 Task: Check the sale-to-list ratio of breakfast area in the last 5 years.
Action: Mouse moved to (808, 178)
Screenshot: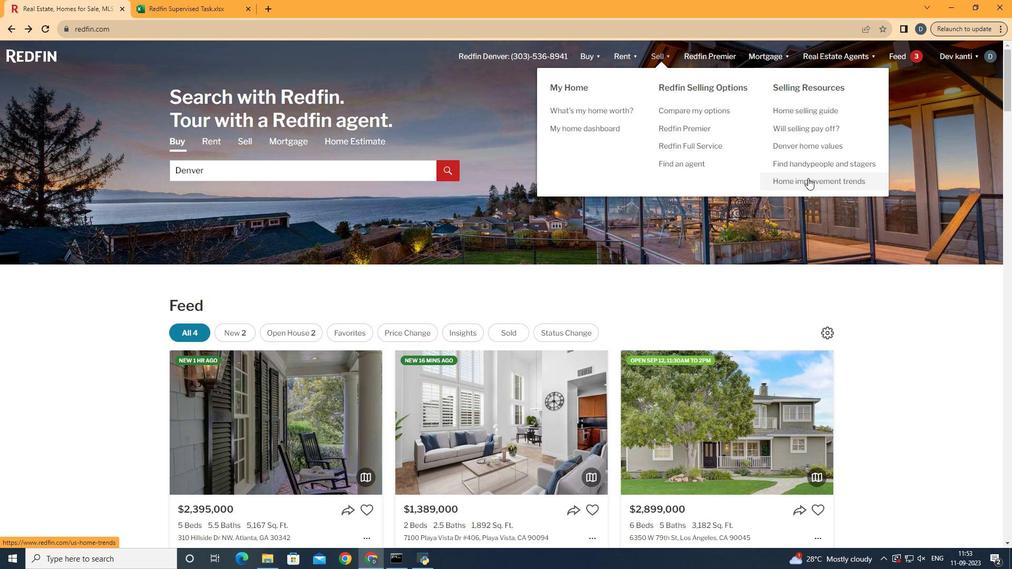 
Action: Mouse pressed left at (808, 178)
Screenshot: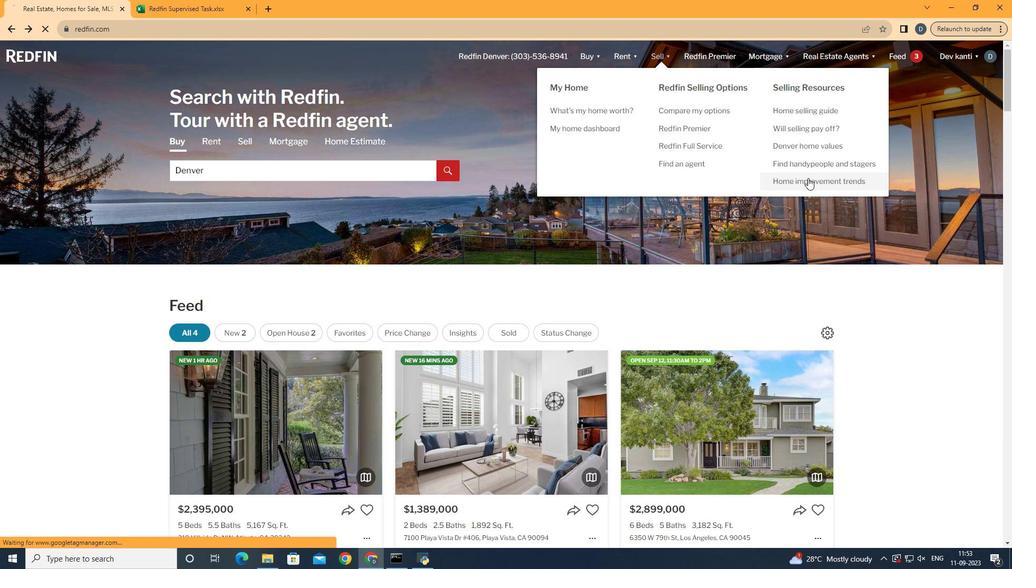 
Action: Mouse moved to (238, 203)
Screenshot: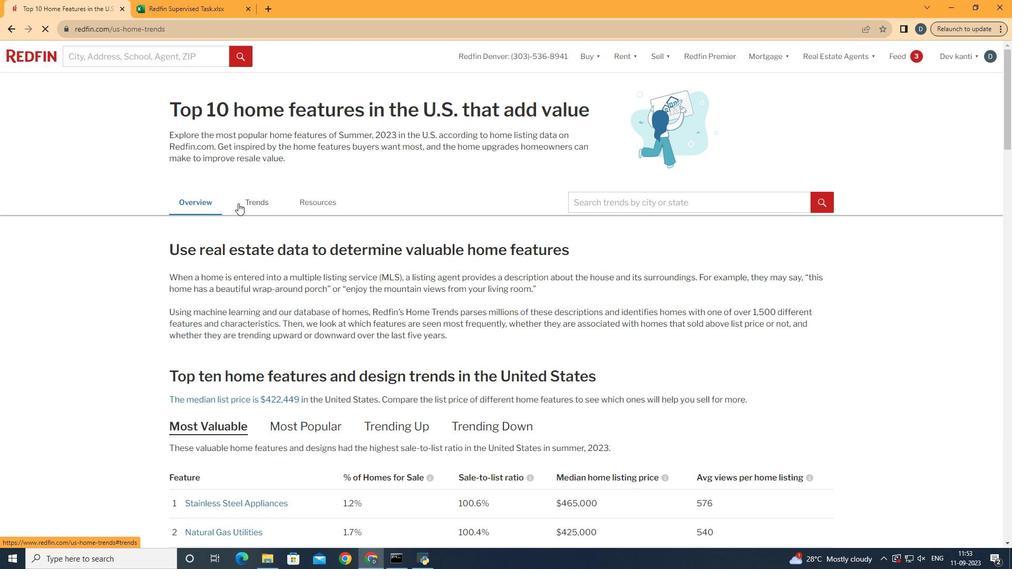 
Action: Mouse pressed left at (238, 203)
Screenshot: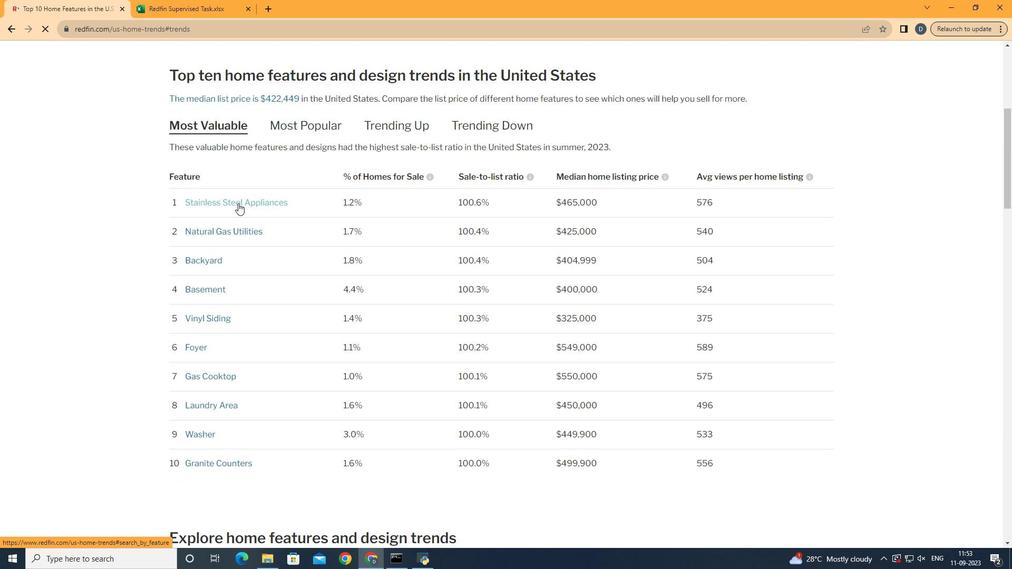 
Action: Mouse moved to (238, 203)
Screenshot: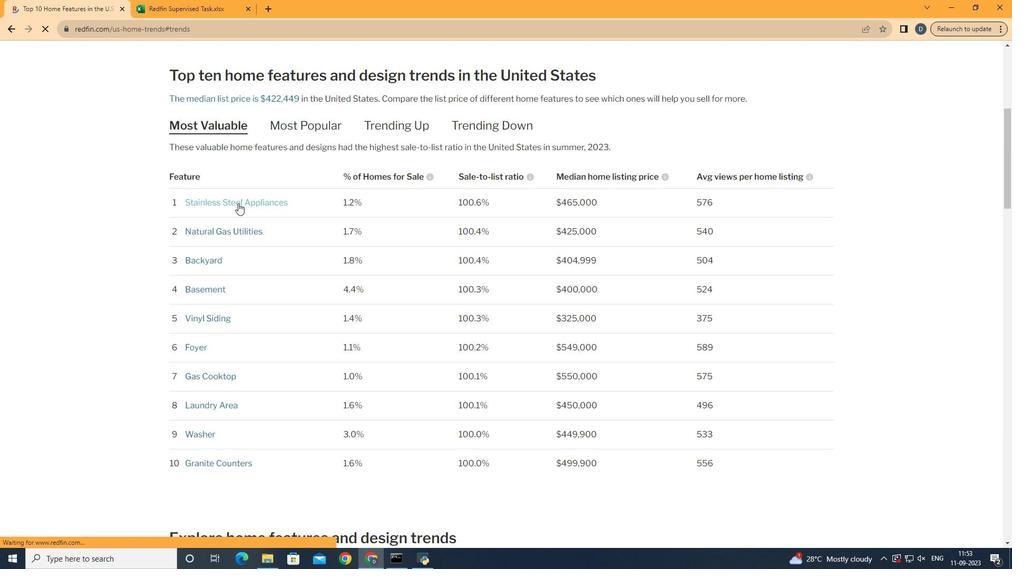 
Action: Mouse scrolled (238, 202) with delta (0, 0)
Screenshot: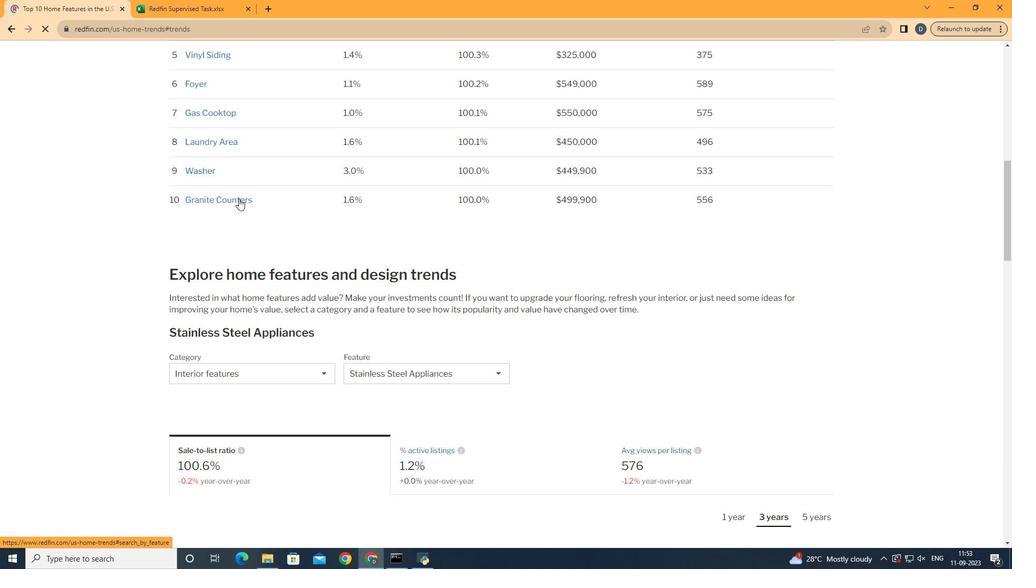 
Action: Mouse scrolled (238, 202) with delta (0, 0)
Screenshot: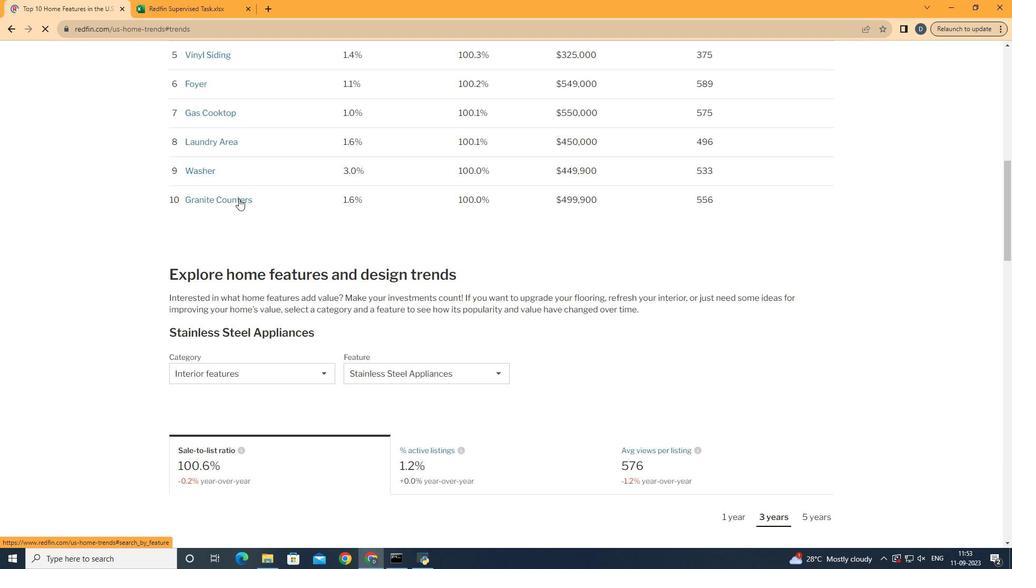 
Action: Mouse scrolled (238, 202) with delta (0, 0)
Screenshot: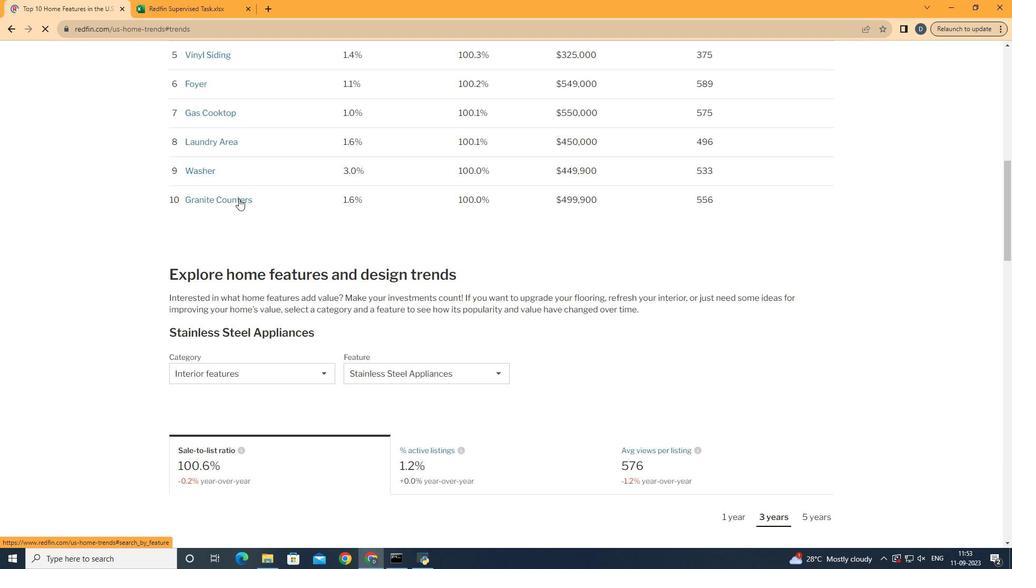 
Action: Mouse scrolled (238, 202) with delta (0, 0)
Screenshot: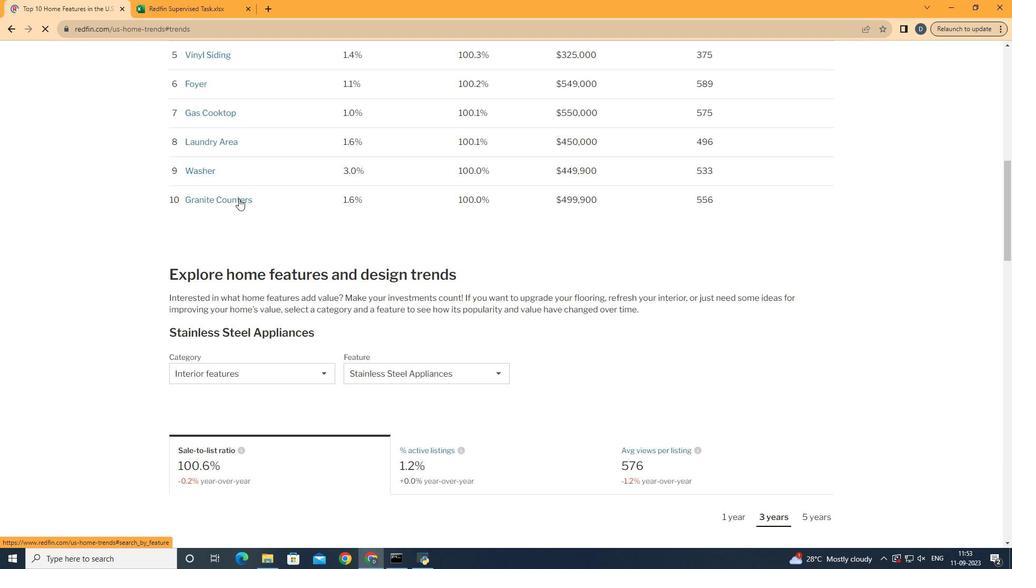 
Action: Mouse scrolled (238, 202) with delta (0, 0)
Screenshot: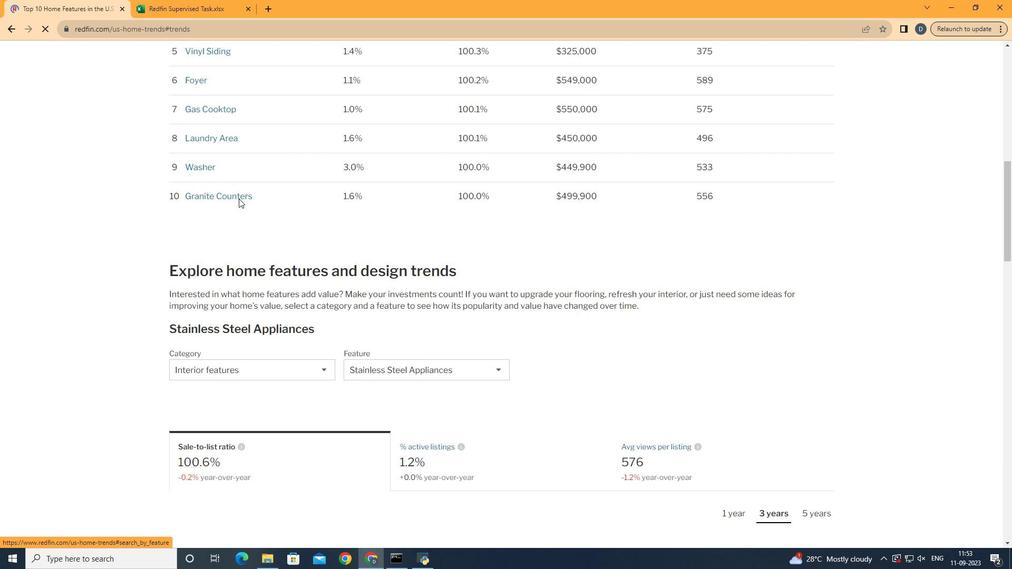 
Action: Mouse moved to (238, 198)
Screenshot: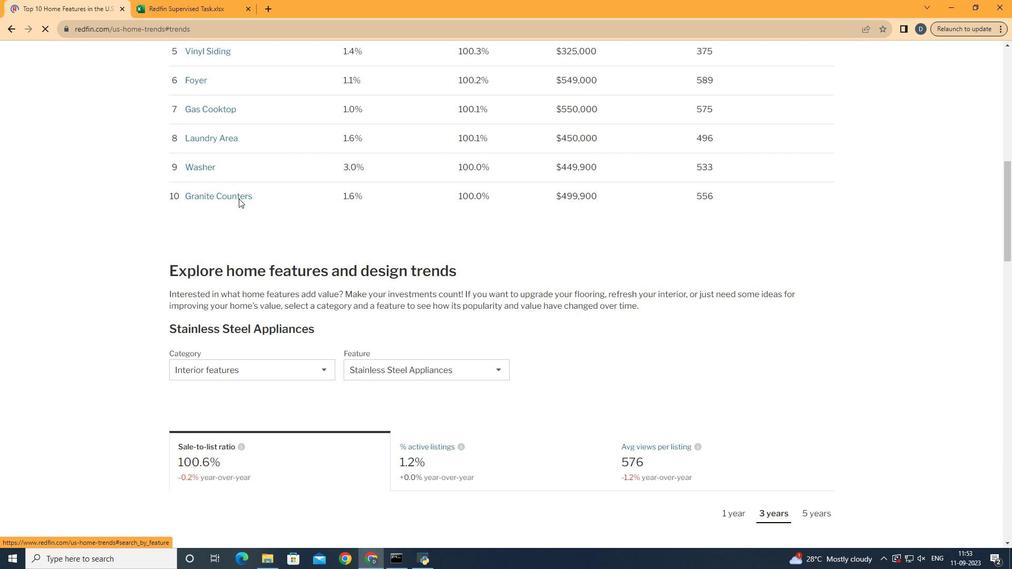
Action: Mouse scrolled (238, 198) with delta (0, 0)
Screenshot: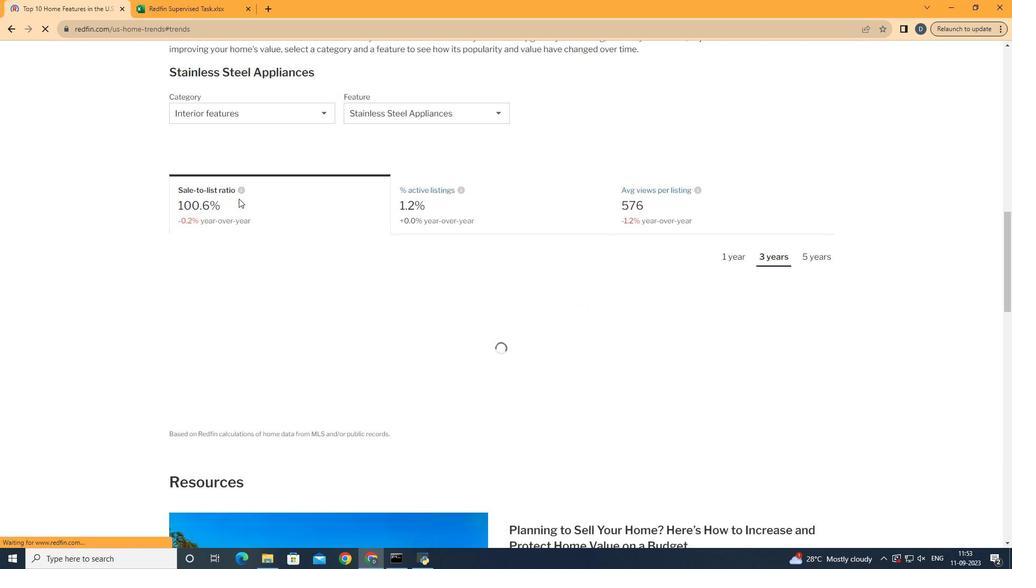 
Action: Mouse scrolled (238, 198) with delta (0, 0)
Screenshot: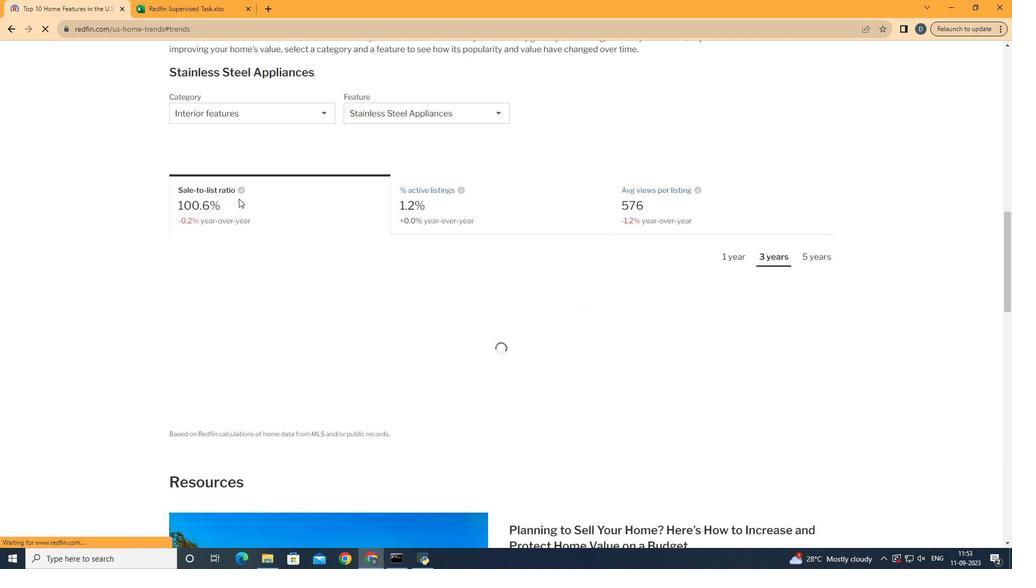 
Action: Mouse scrolled (238, 198) with delta (0, 0)
Screenshot: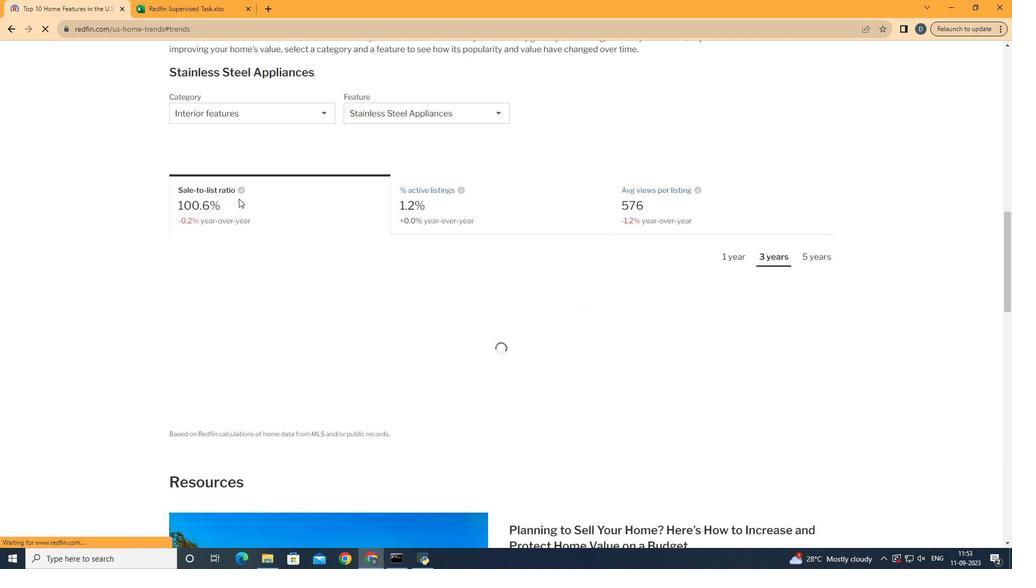 
Action: Mouse scrolled (238, 198) with delta (0, 0)
Screenshot: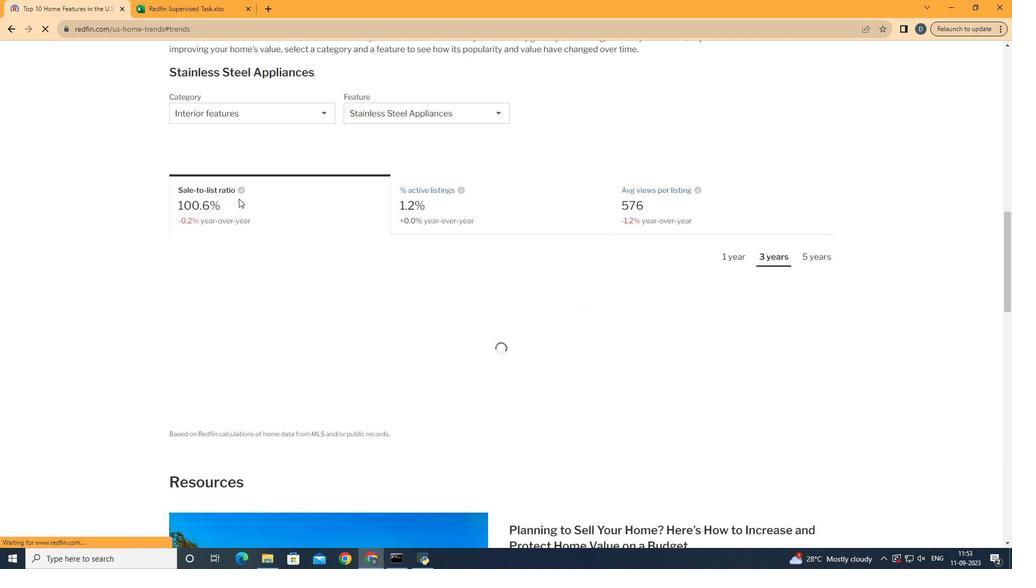 
Action: Mouse scrolled (238, 198) with delta (0, 0)
Screenshot: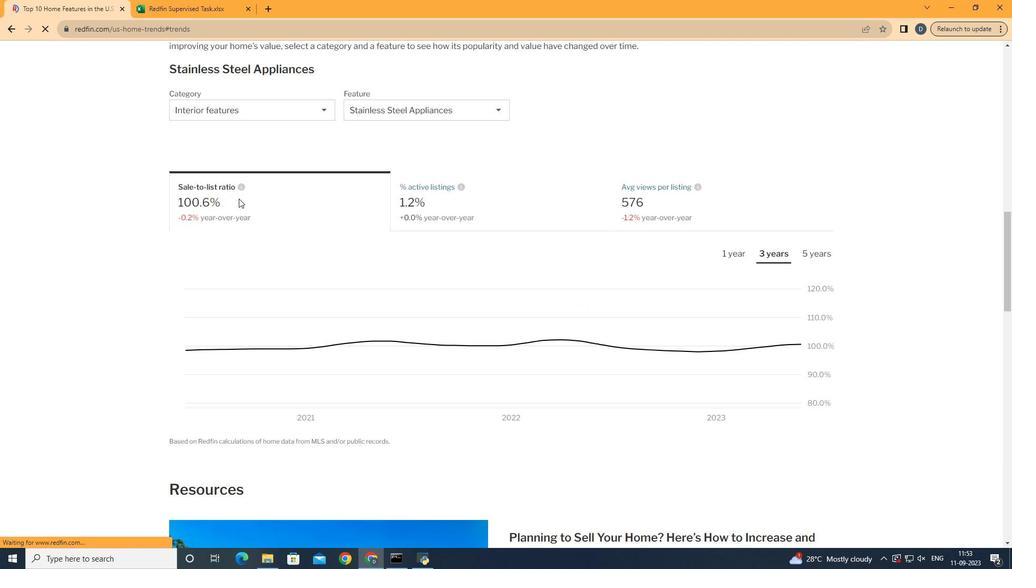 
Action: Mouse moved to (313, 114)
Screenshot: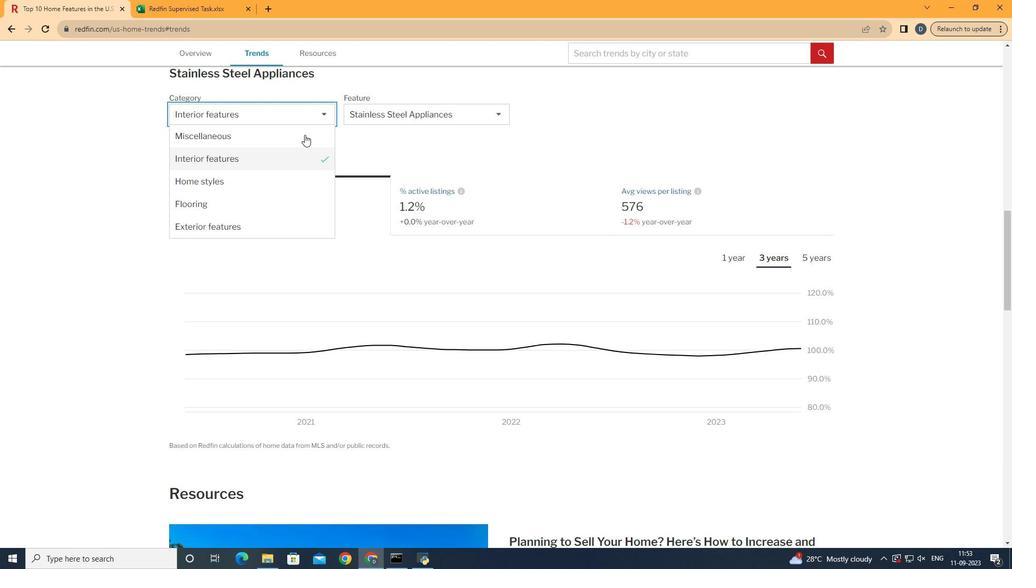 
Action: Mouse pressed left at (313, 114)
Screenshot: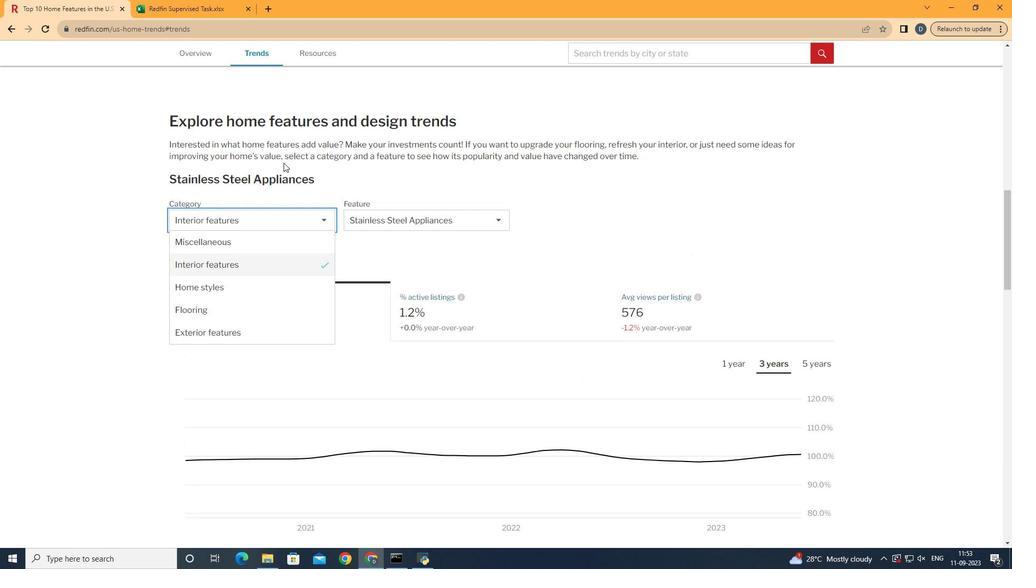 
Action: Mouse moved to (294, 210)
Screenshot: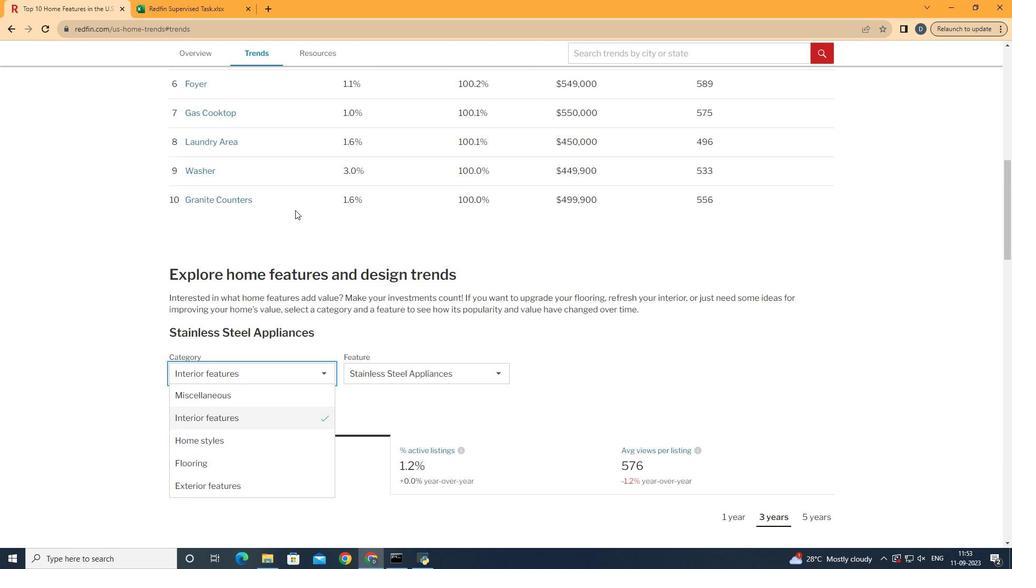 
Action: Mouse scrolled (294, 209) with delta (0, 0)
Screenshot: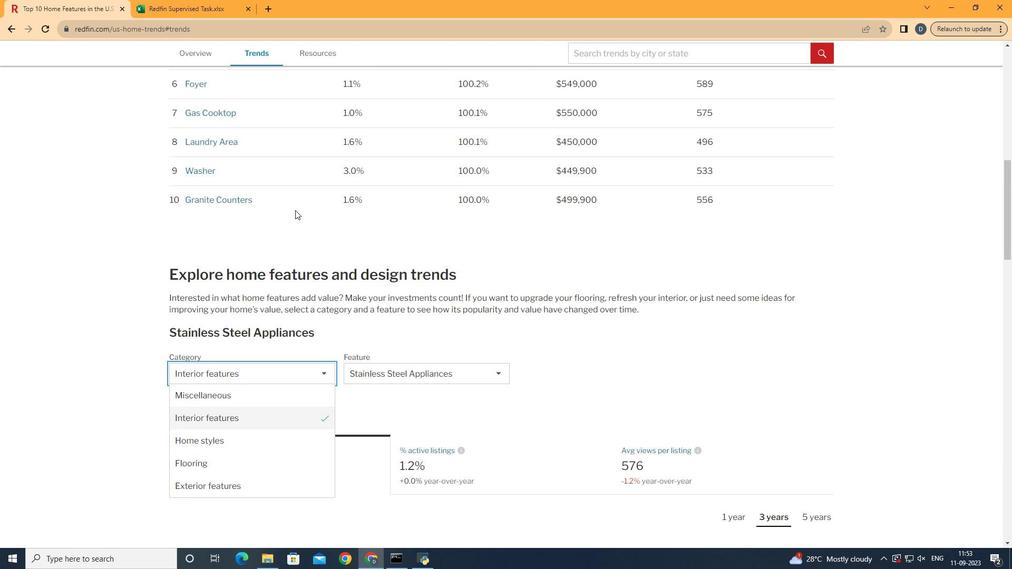 
Action: Mouse scrolled (294, 209) with delta (0, 0)
Screenshot: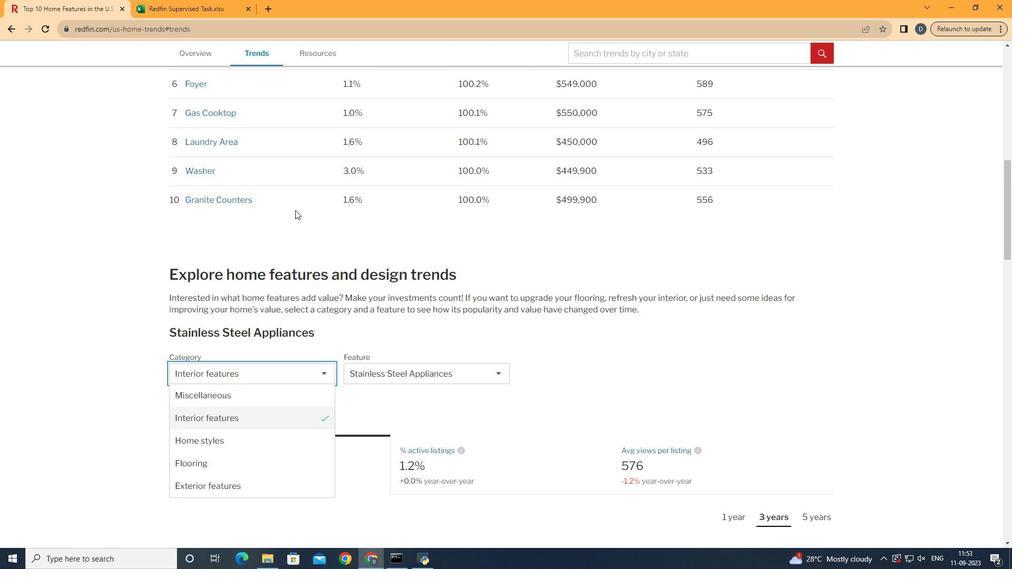 
Action: Mouse scrolled (294, 209) with delta (0, 0)
Screenshot: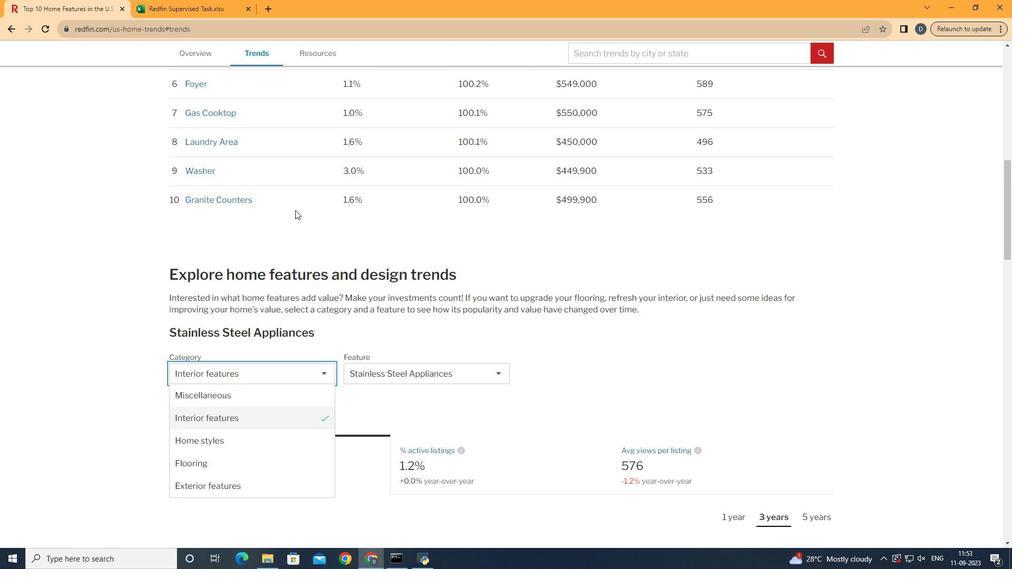 
Action: Mouse scrolled (294, 209) with delta (0, 0)
Screenshot: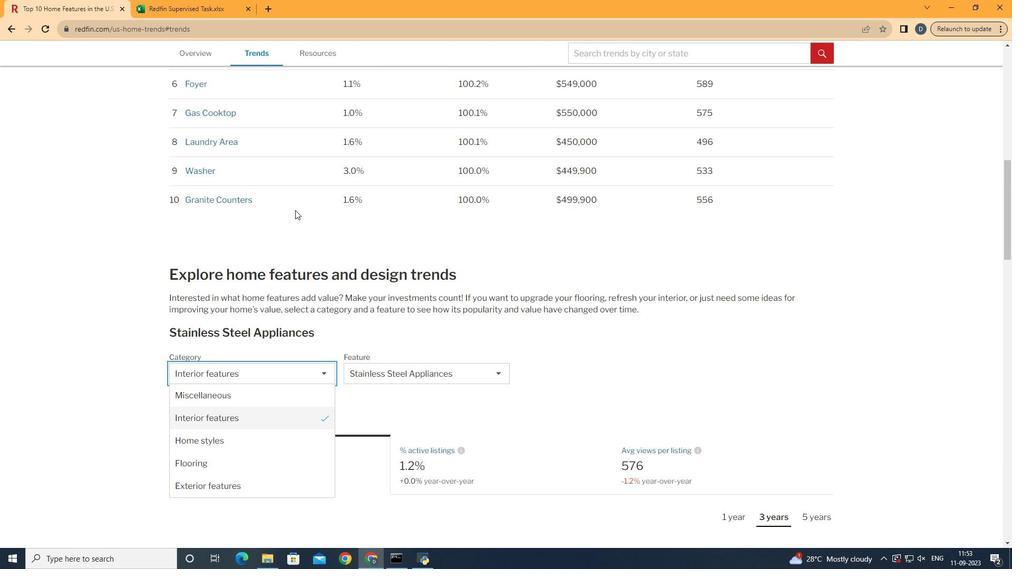 
Action: Mouse moved to (295, 210)
Screenshot: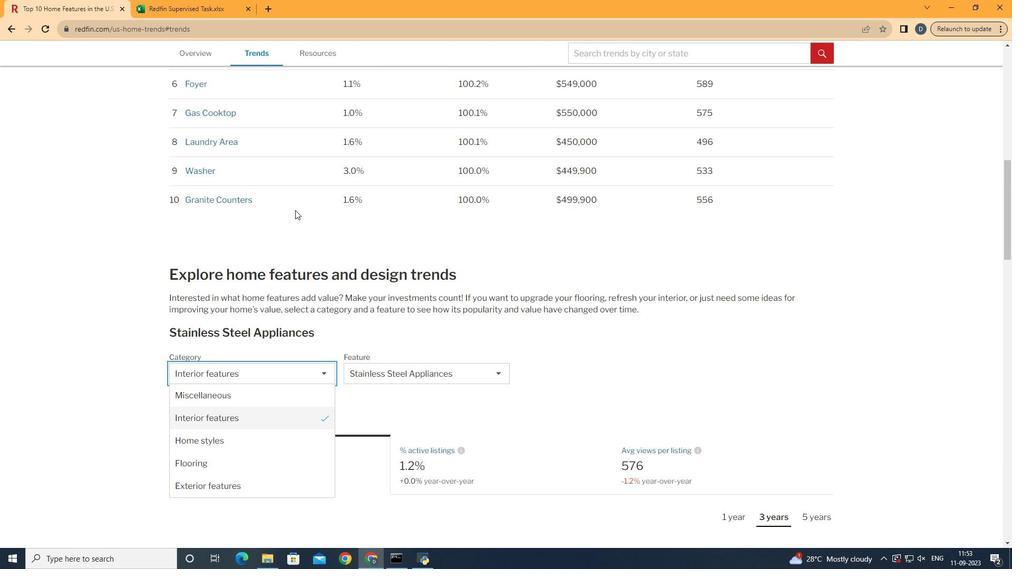 
Action: Mouse scrolled (295, 209) with delta (0, 0)
Screenshot: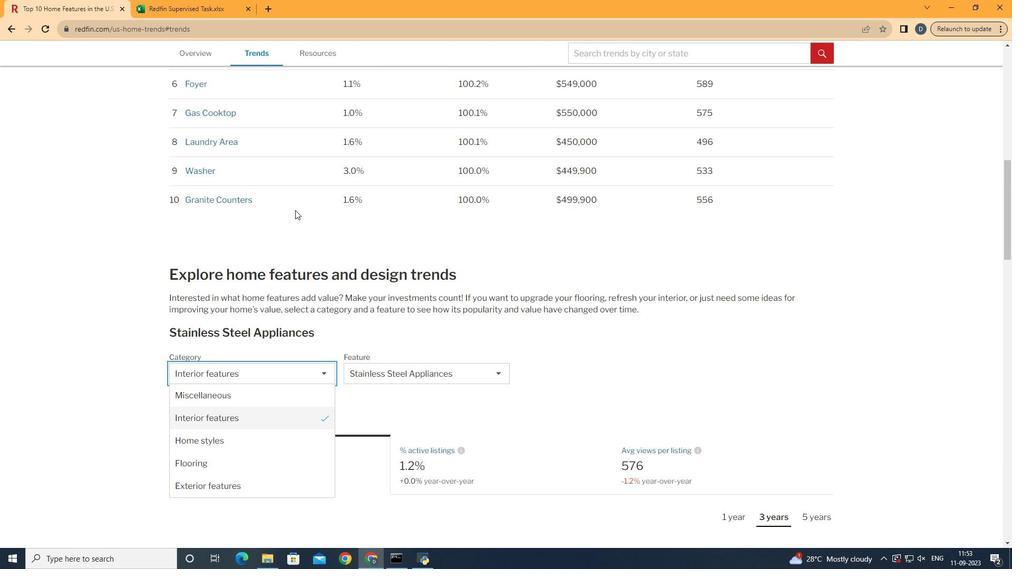 
Action: Mouse moved to (305, 416)
Screenshot: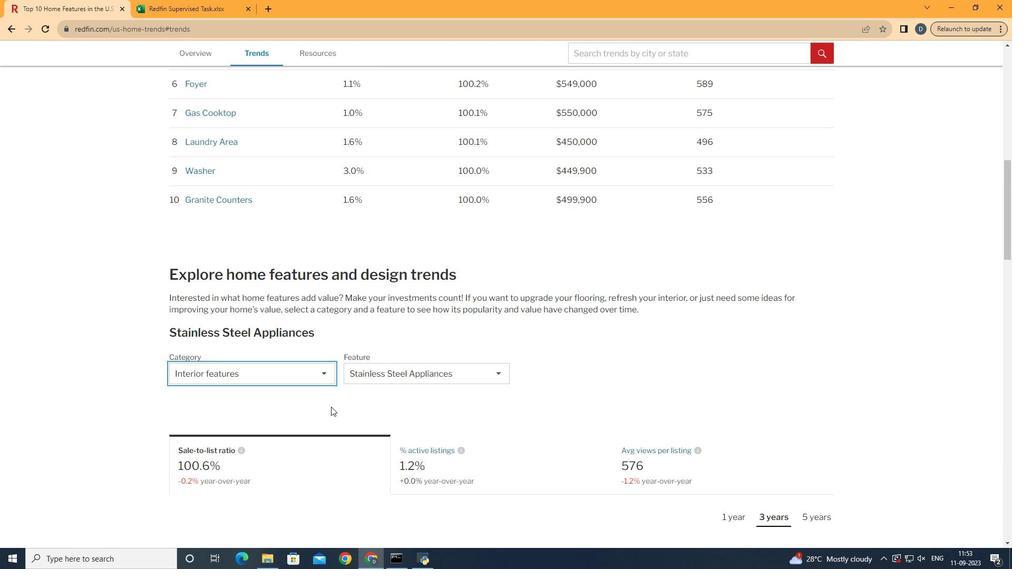 
Action: Mouse pressed left at (305, 416)
Screenshot: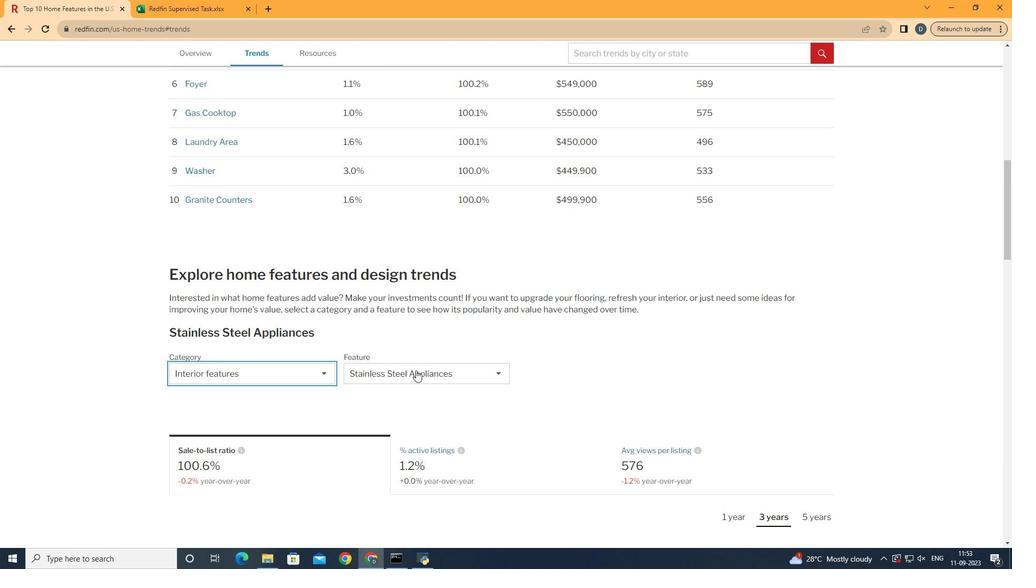 
Action: Mouse moved to (416, 370)
Screenshot: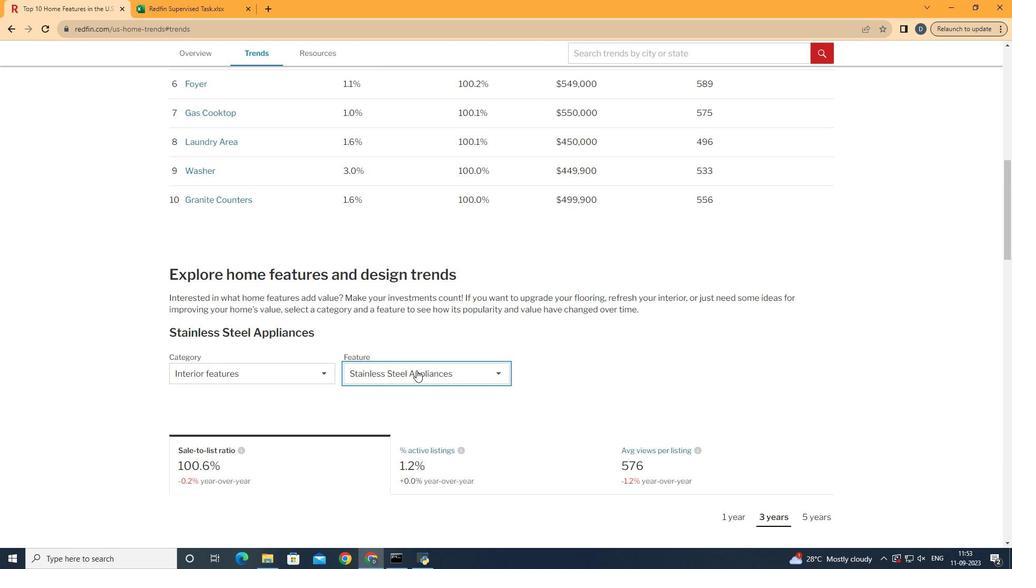 
Action: Mouse pressed left at (416, 370)
Screenshot: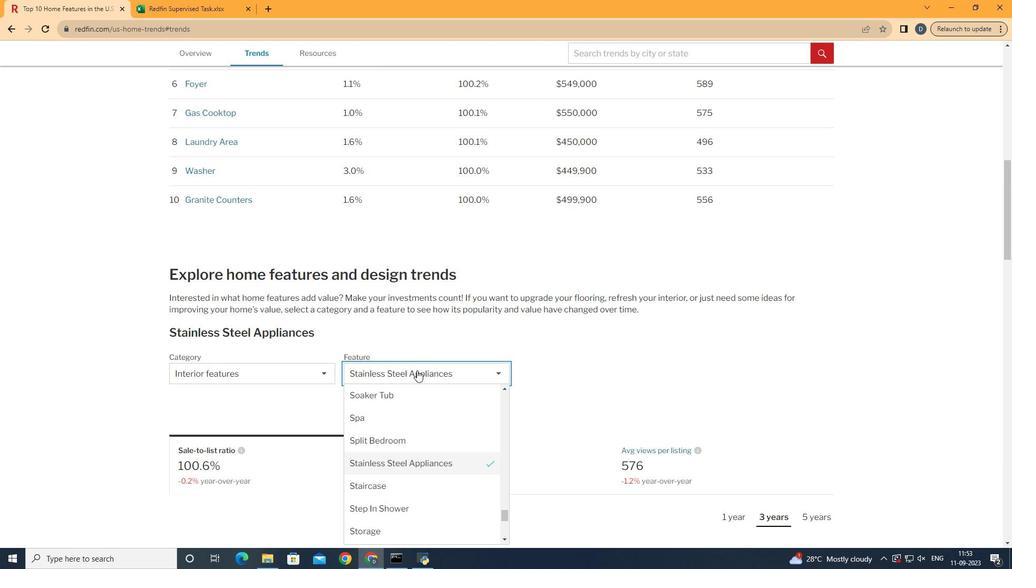 
Action: Mouse moved to (522, 326)
Screenshot: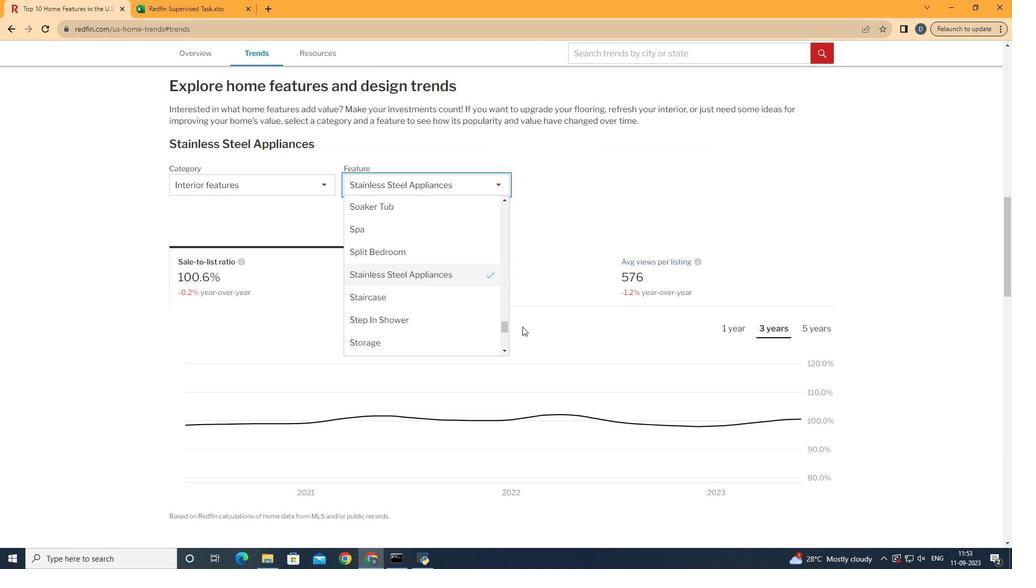 
Action: Mouse scrolled (522, 326) with delta (0, 0)
Screenshot: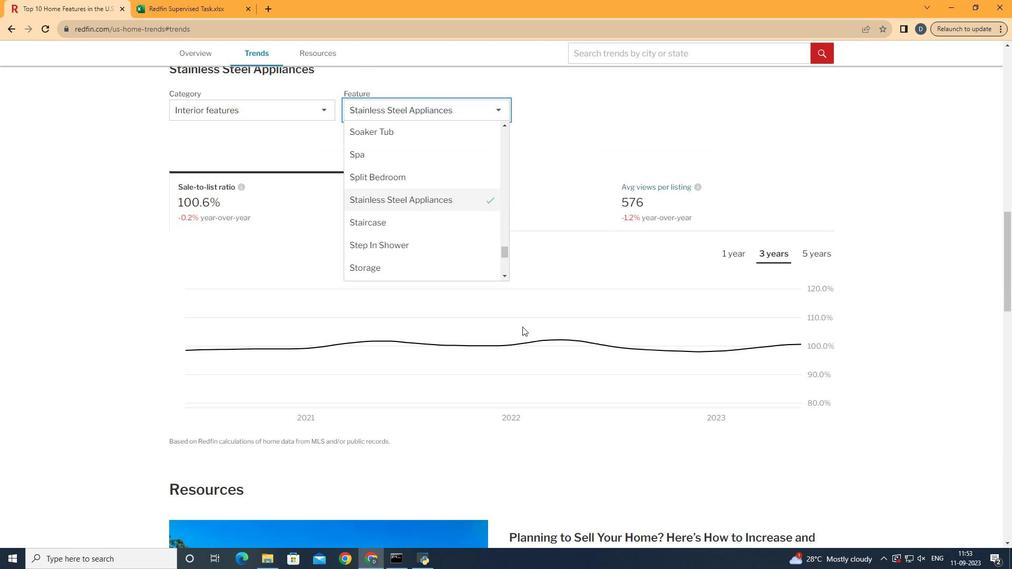 
Action: Mouse scrolled (522, 326) with delta (0, 0)
Screenshot: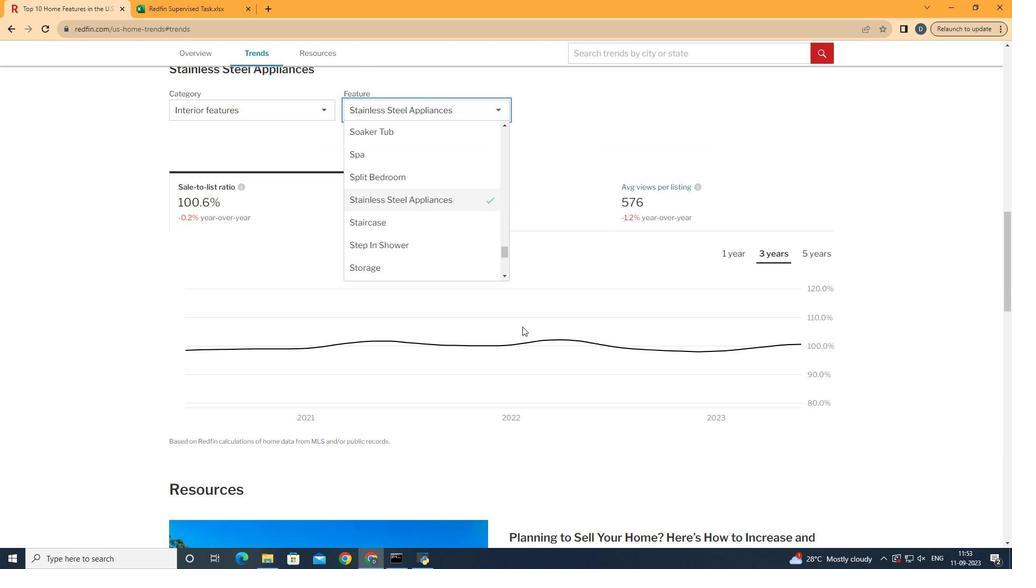 
Action: Mouse scrolled (522, 326) with delta (0, 0)
Screenshot: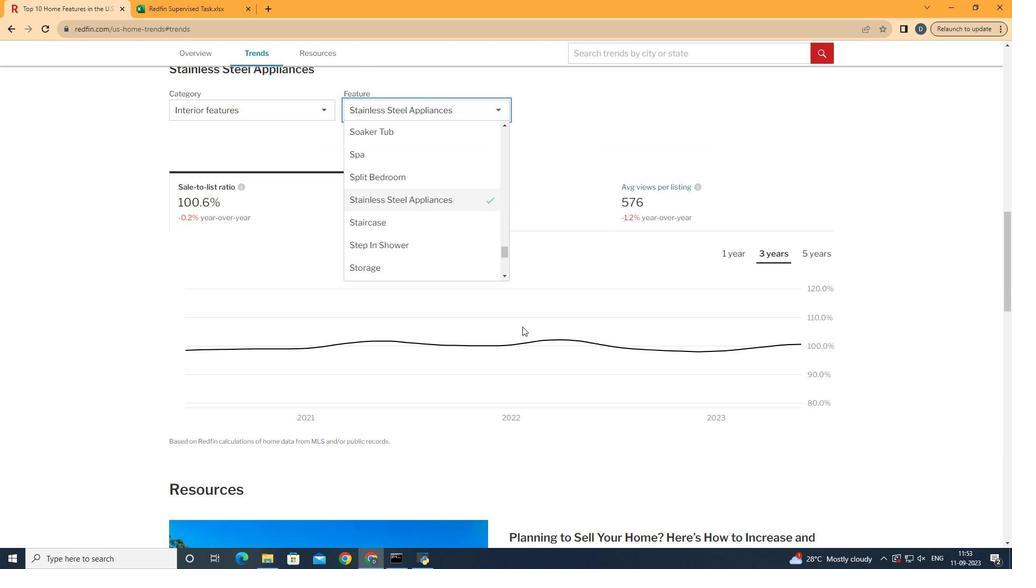 
Action: Mouse scrolled (522, 326) with delta (0, 0)
Screenshot: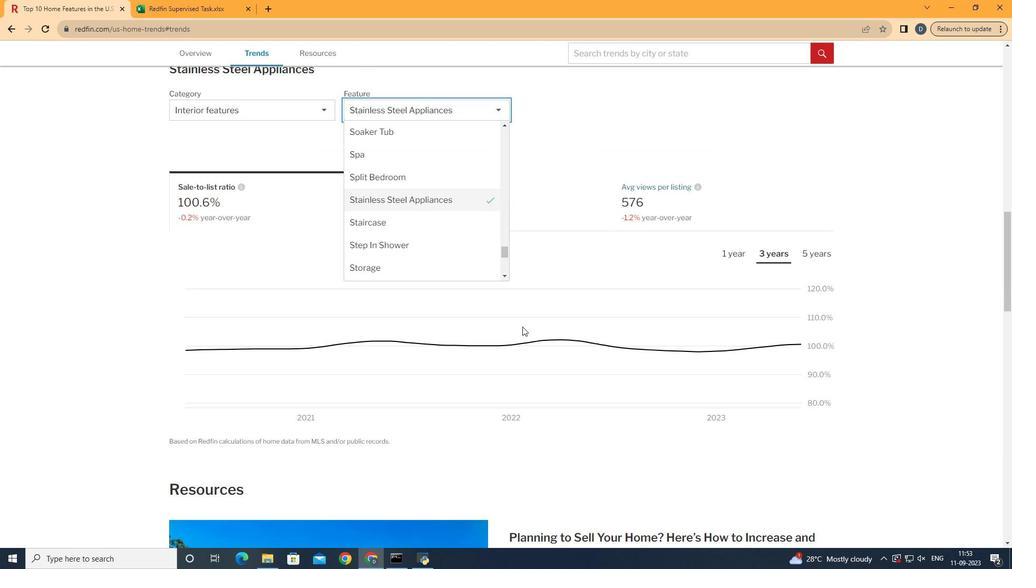 
Action: Mouse scrolled (522, 326) with delta (0, 0)
Screenshot: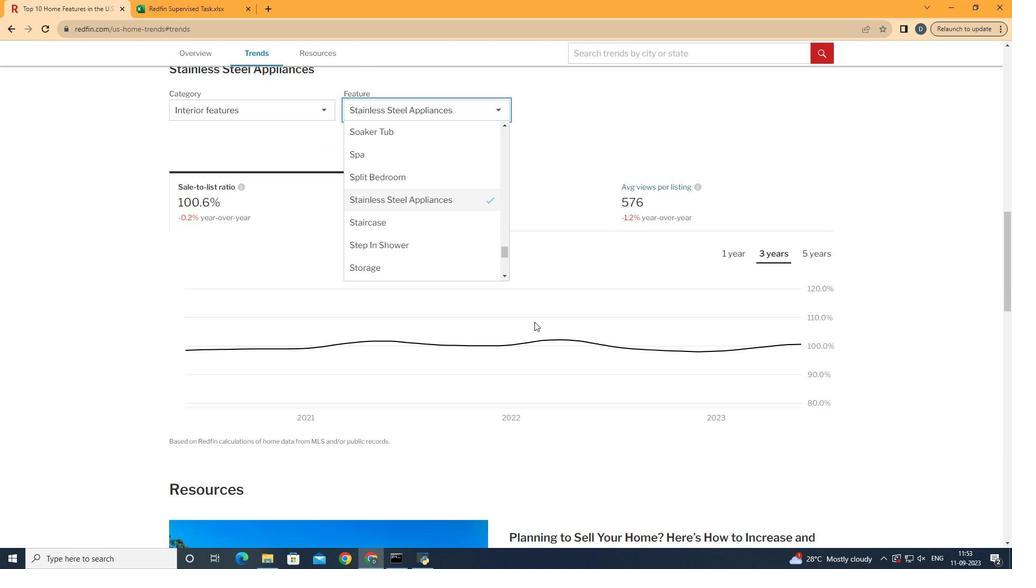 
Action: Mouse moved to (497, 204)
Screenshot: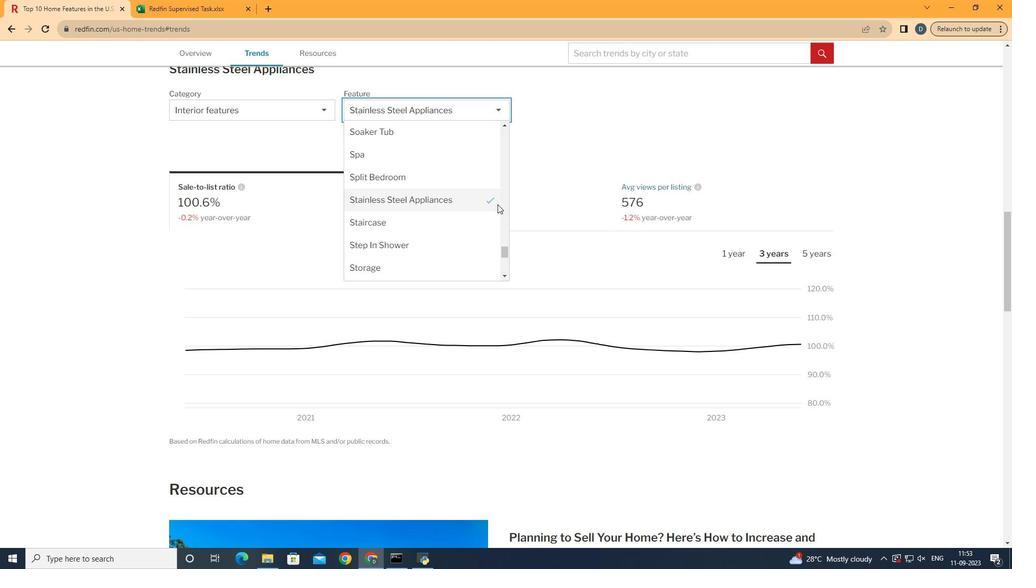 
Action: Mouse scrolled (497, 205) with delta (0, 0)
Screenshot: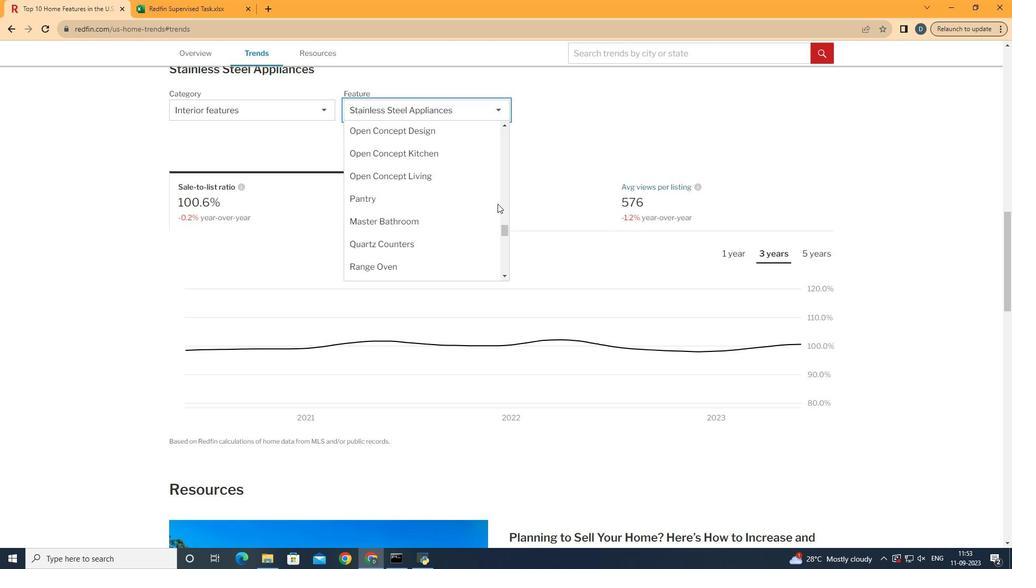 
Action: Mouse scrolled (497, 205) with delta (0, 0)
Screenshot: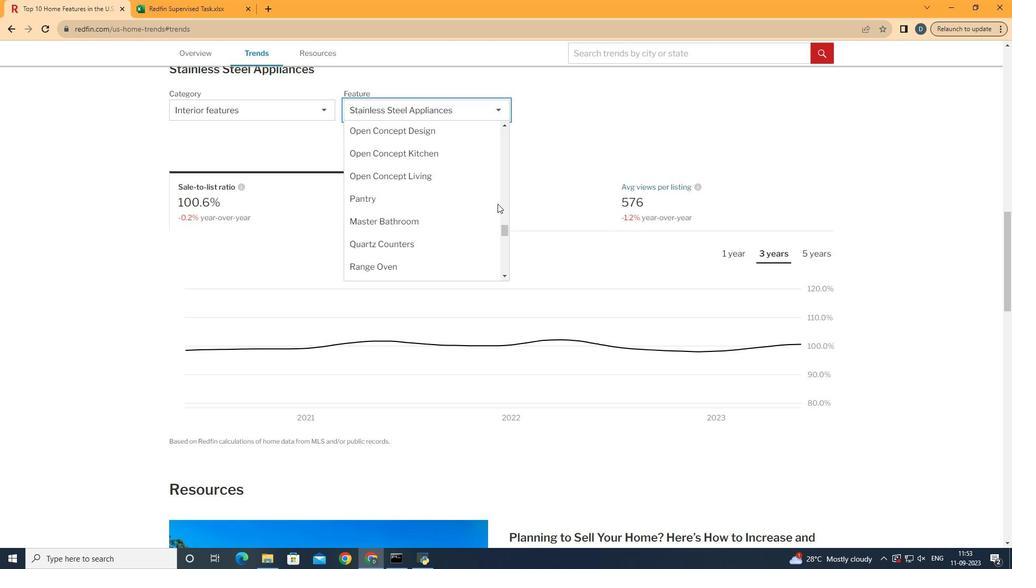 
Action: Mouse moved to (497, 204)
Screenshot: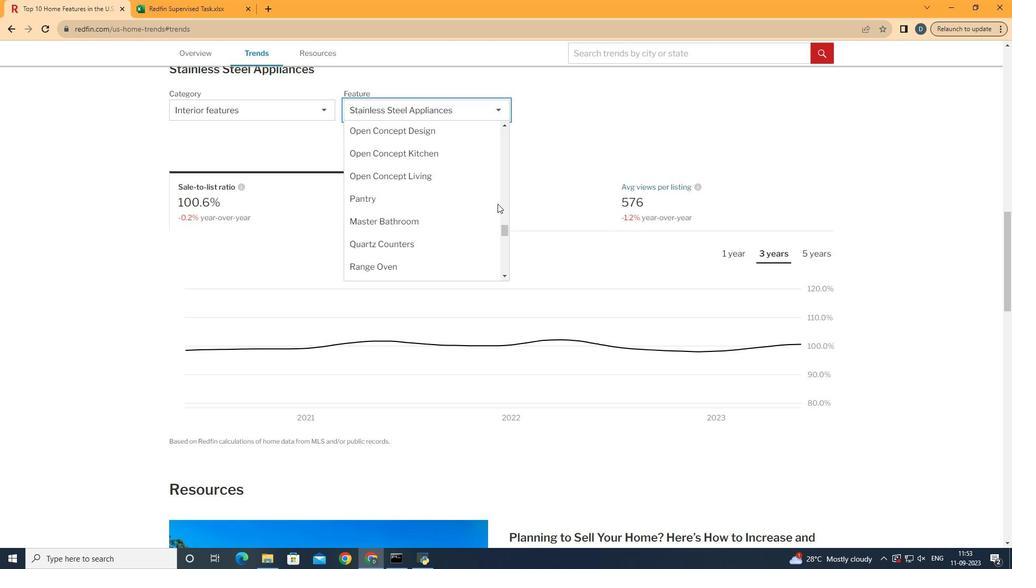 
Action: Mouse scrolled (497, 204) with delta (0, 0)
Screenshot: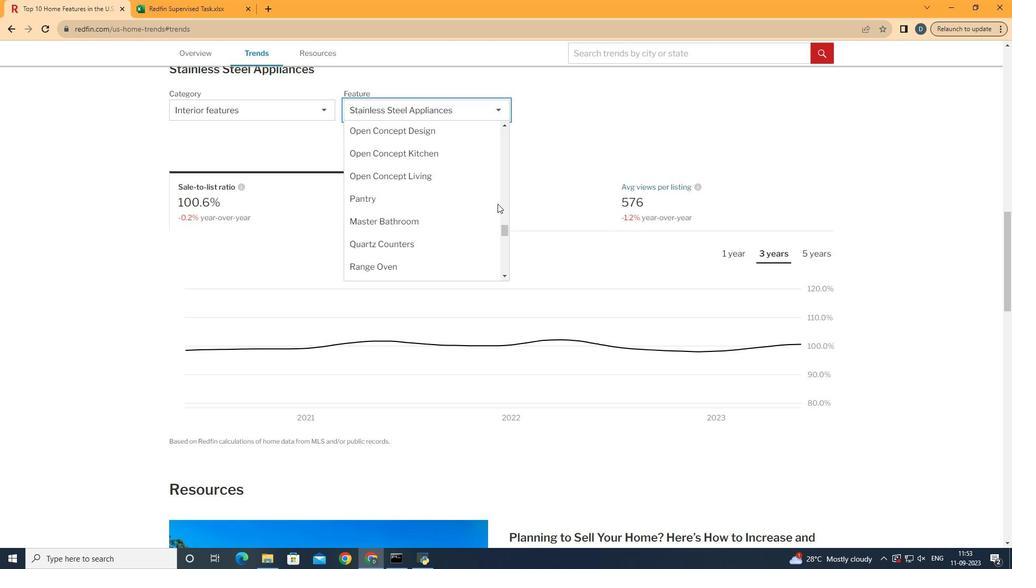 
Action: Mouse scrolled (497, 204) with delta (0, 0)
Screenshot: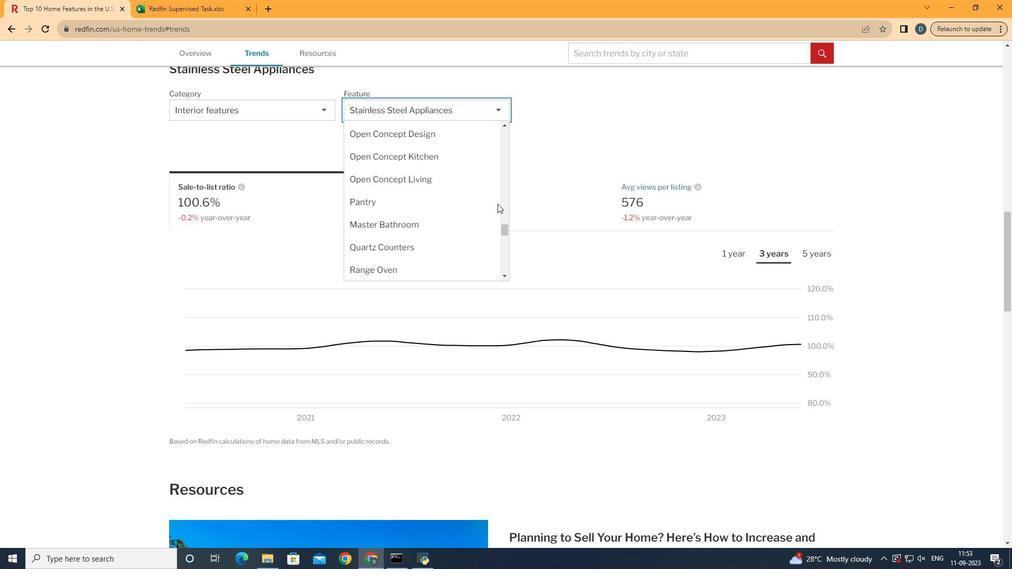 
Action: Mouse scrolled (497, 204) with delta (0, 0)
Screenshot: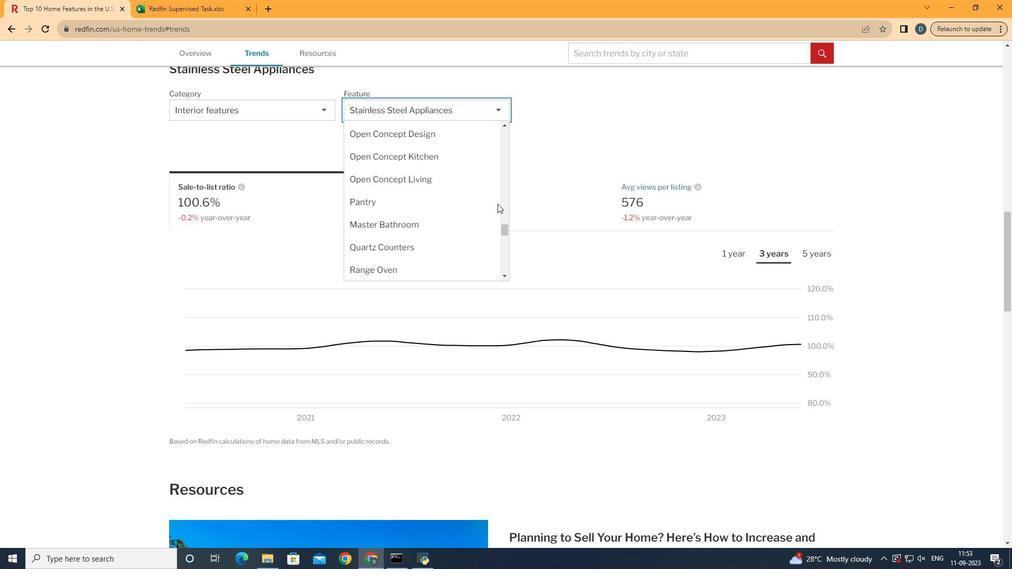 
Action: Mouse scrolled (497, 204) with delta (0, 0)
Screenshot: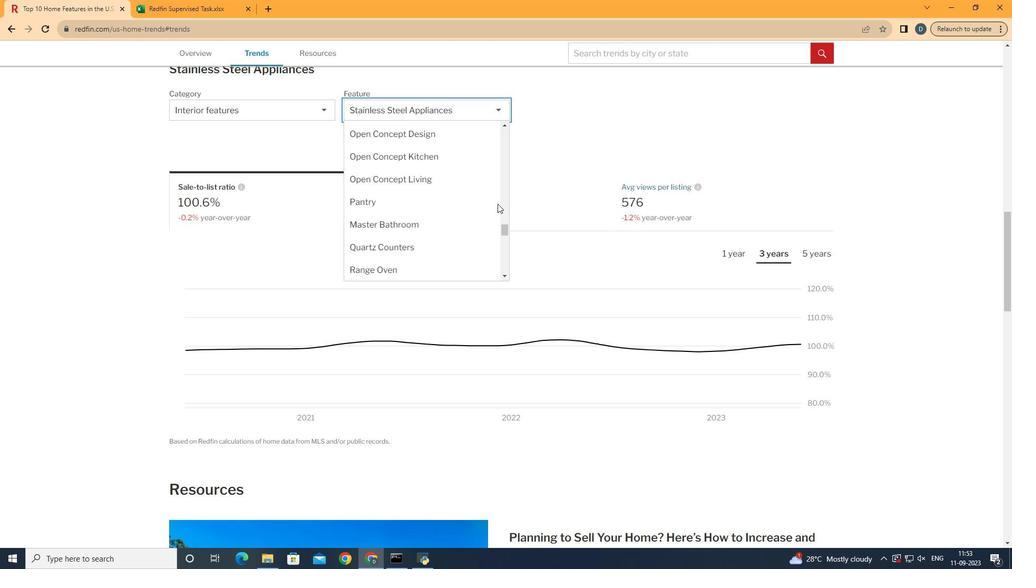 
Action: Mouse scrolled (497, 204) with delta (0, 0)
Screenshot: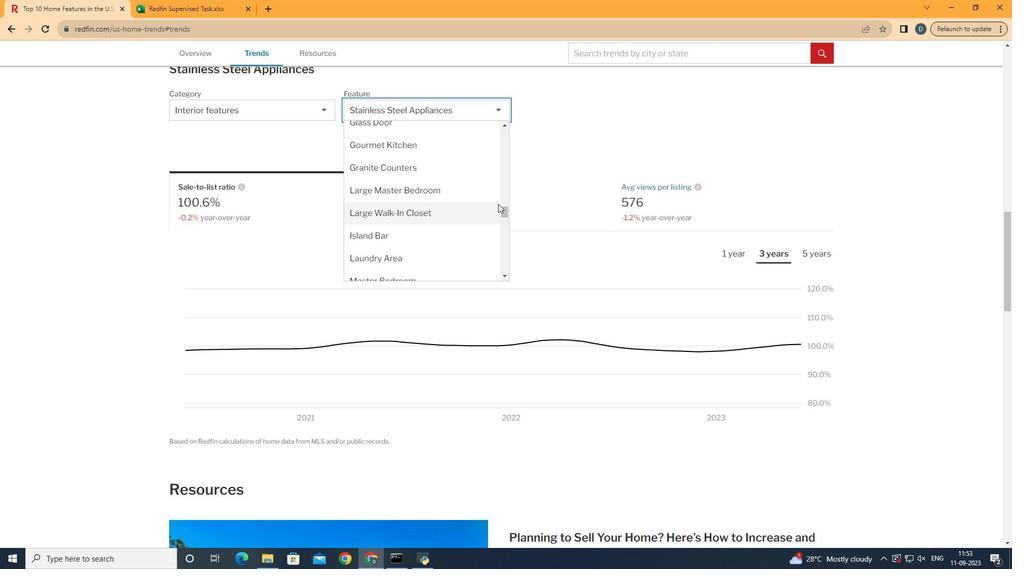 
Action: Mouse scrolled (497, 204) with delta (0, 0)
Screenshot: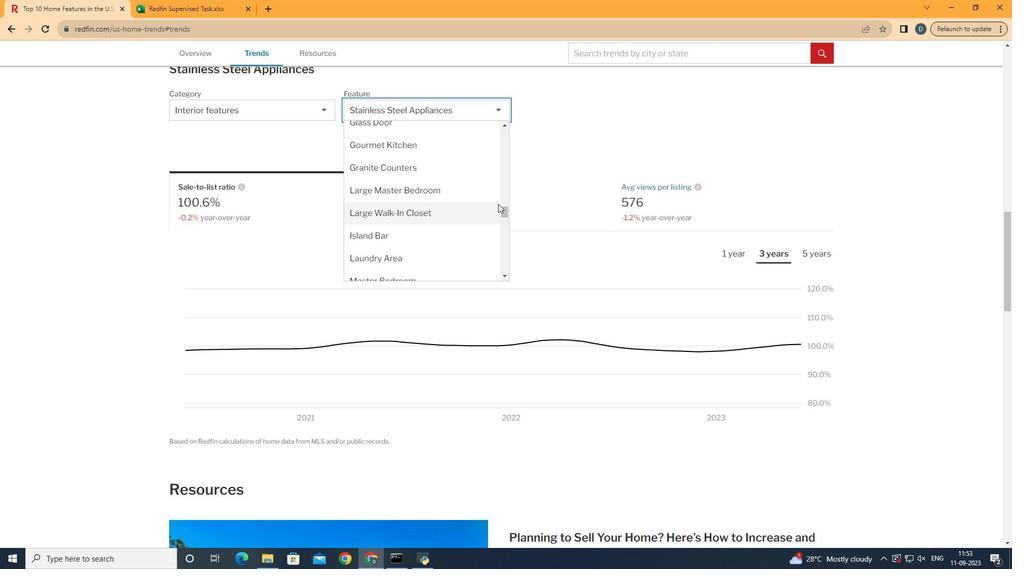 
Action: Mouse scrolled (497, 204) with delta (0, 0)
Screenshot: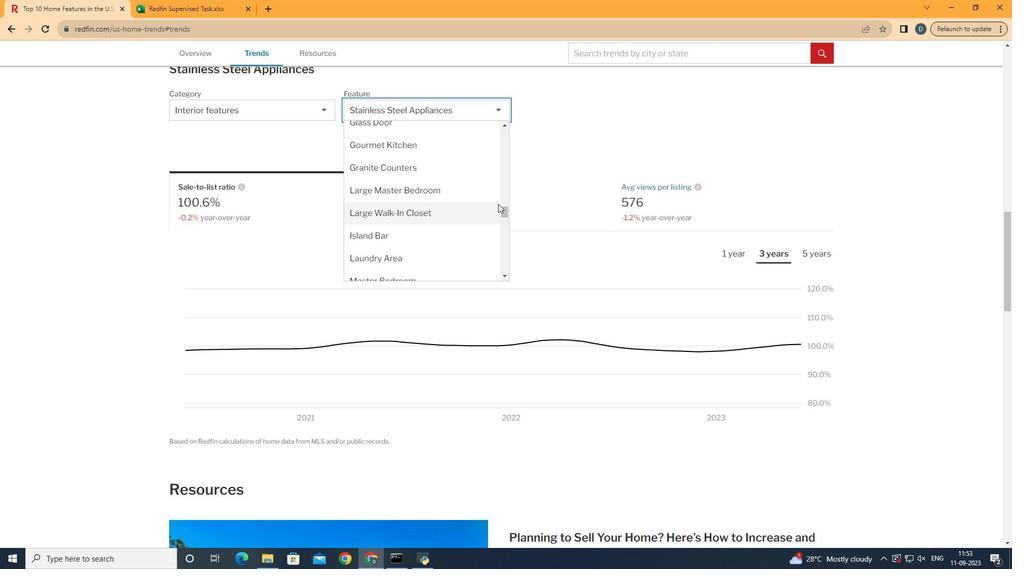 
Action: Mouse scrolled (497, 204) with delta (0, 0)
Screenshot: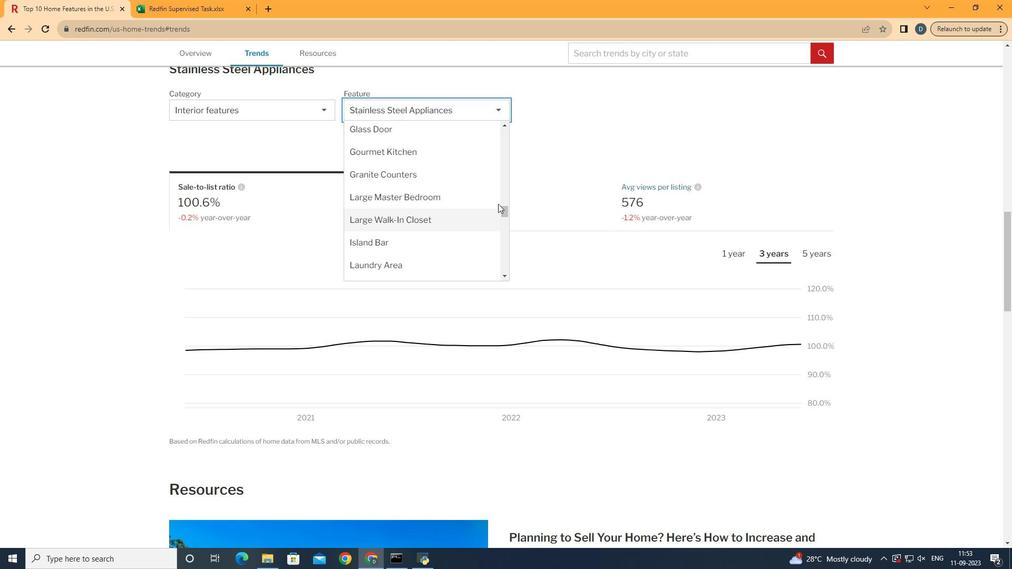 
Action: Mouse scrolled (497, 204) with delta (0, 0)
Screenshot: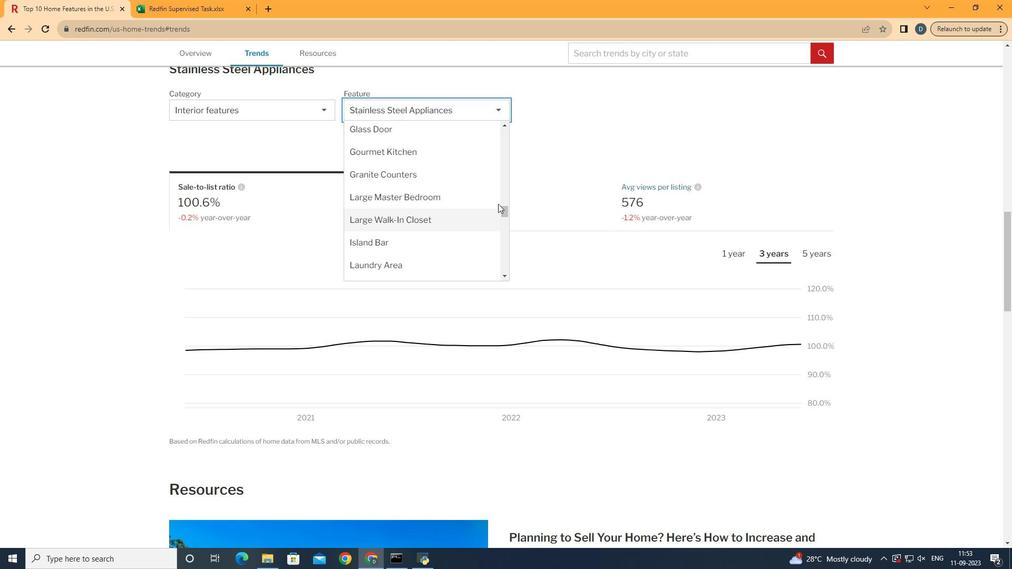 
Action: Mouse moved to (498, 204)
Screenshot: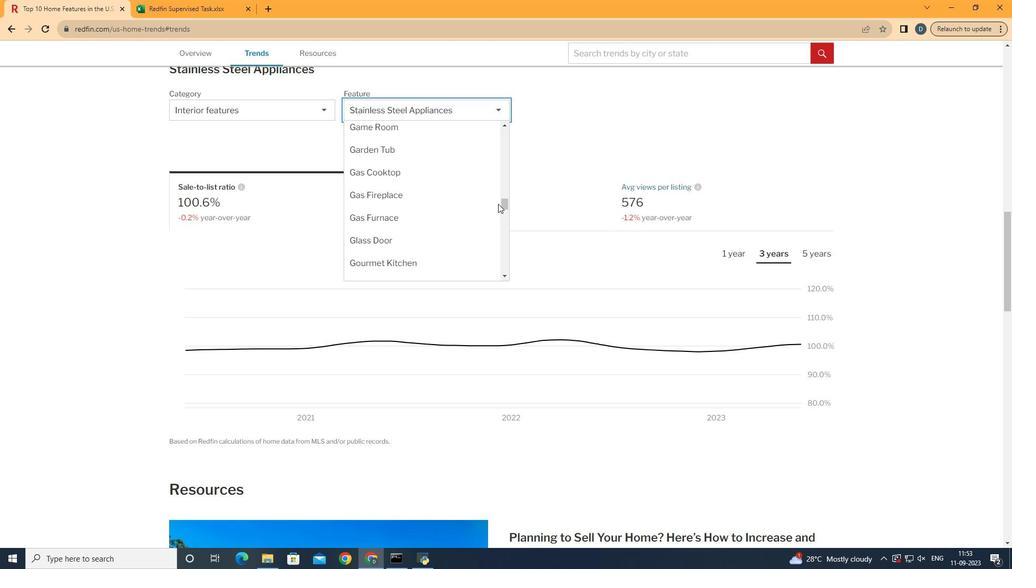 
Action: Mouse scrolled (498, 204) with delta (0, 0)
Screenshot: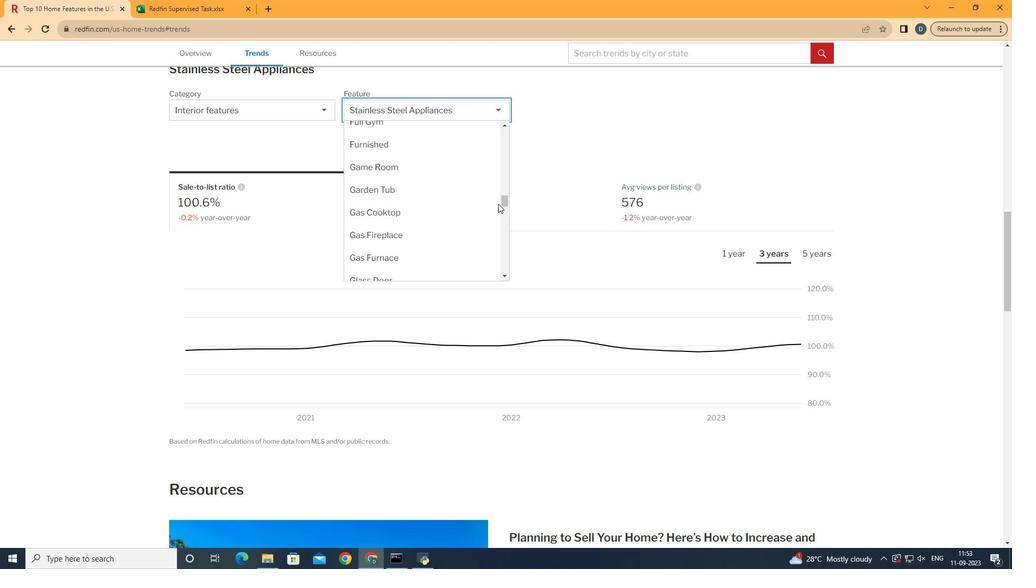 
Action: Mouse scrolled (498, 204) with delta (0, 0)
Screenshot: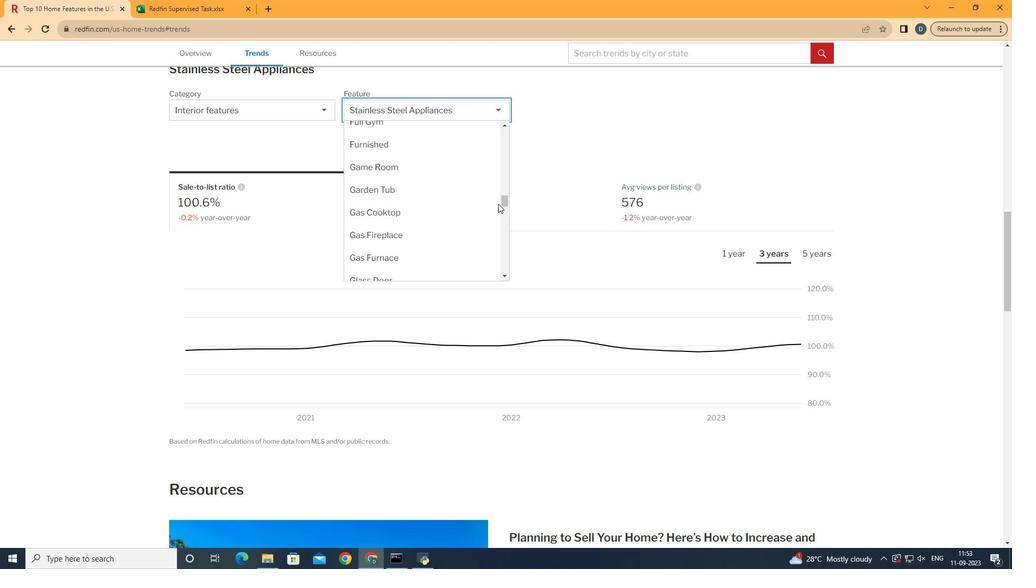 
Action: Mouse scrolled (498, 204) with delta (0, 0)
Screenshot: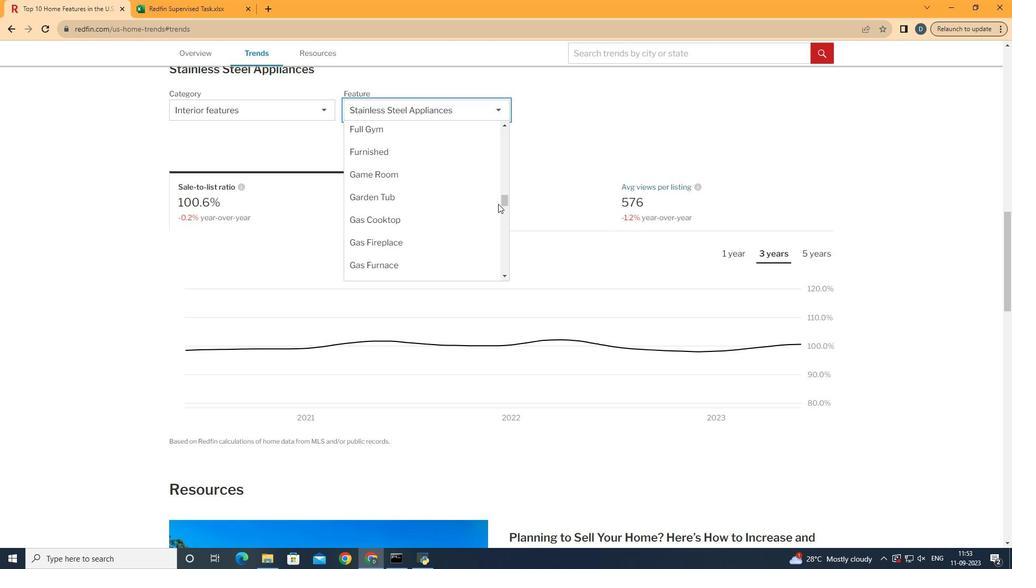 
Action: Mouse scrolled (498, 204) with delta (0, 0)
Screenshot: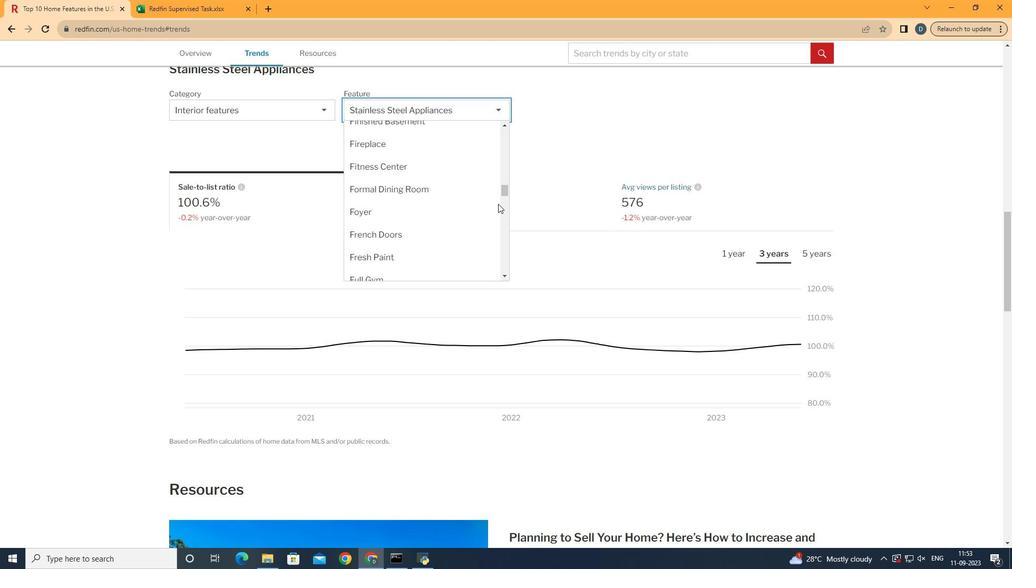 
Action: Mouse scrolled (498, 204) with delta (0, 0)
Screenshot: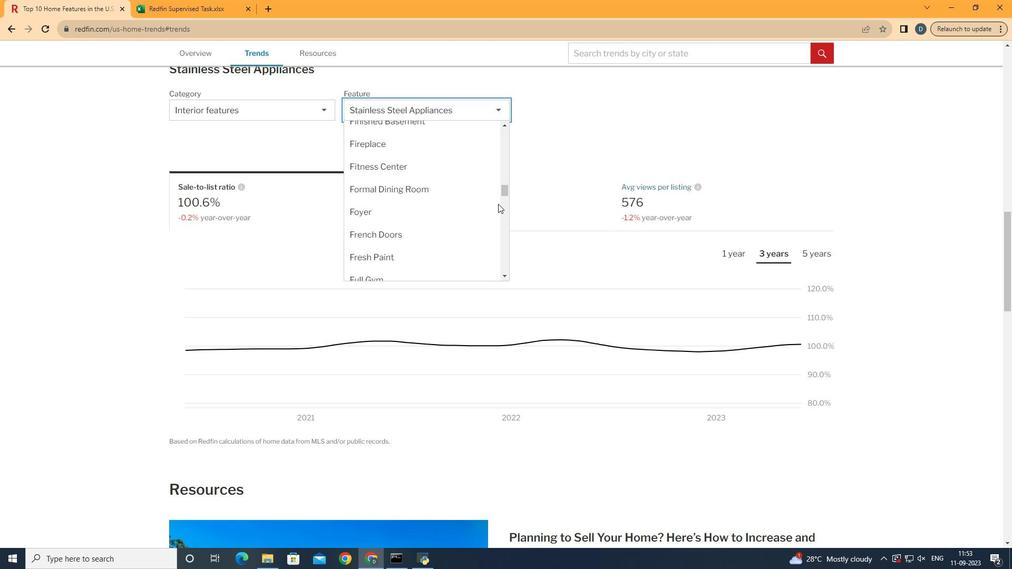 
Action: Mouse scrolled (498, 204) with delta (0, 0)
Screenshot: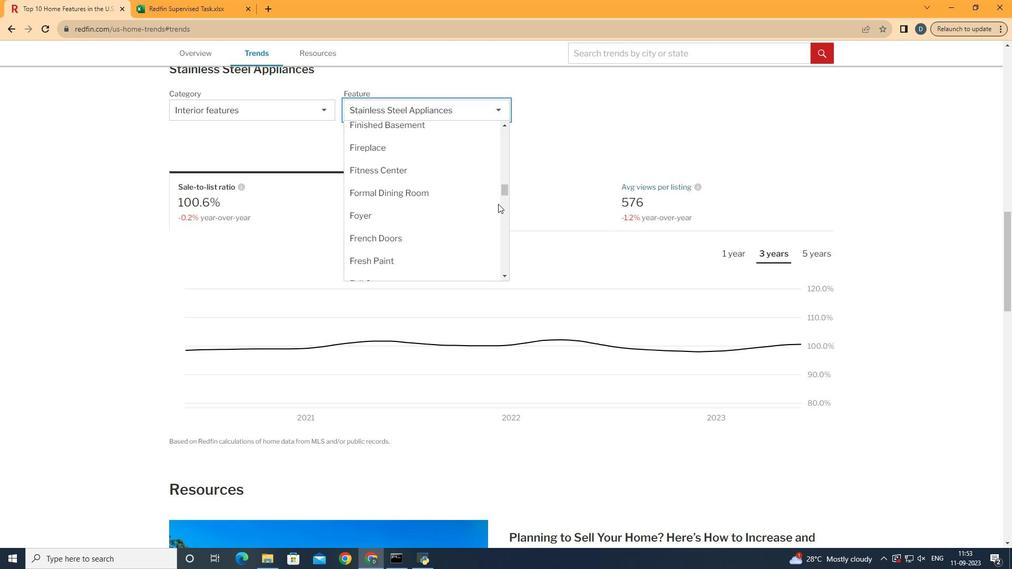
Action: Mouse scrolled (498, 204) with delta (0, 0)
Screenshot: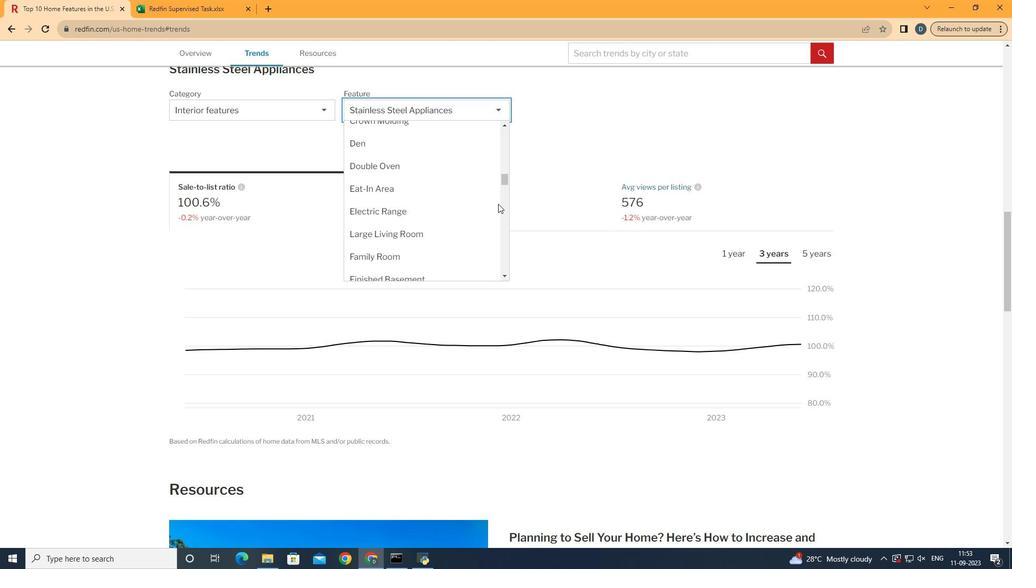 
Action: Mouse scrolled (498, 204) with delta (0, 0)
Screenshot: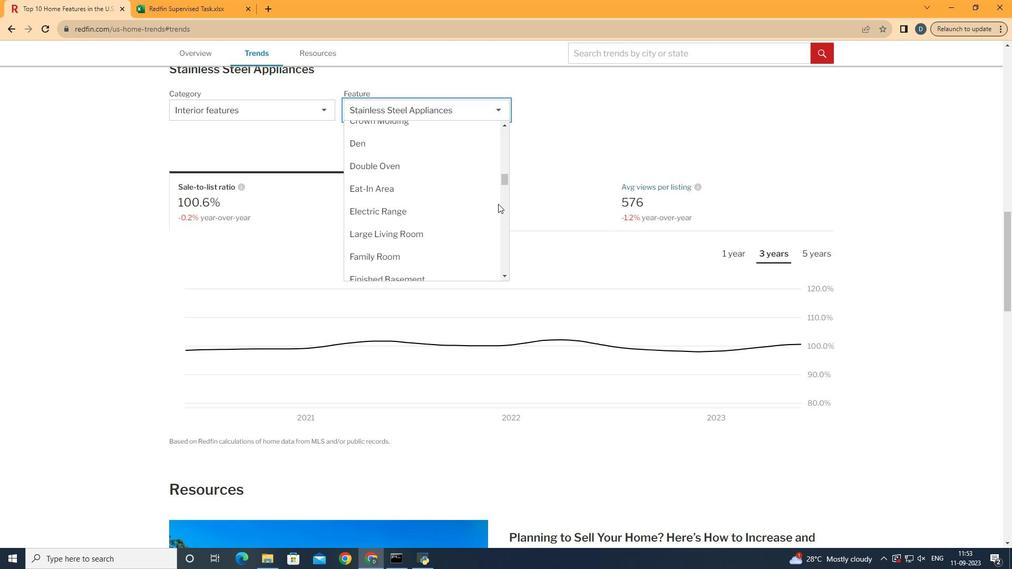 
Action: Mouse scrolled (498, 204) with delta (0, 0)
Screenshot: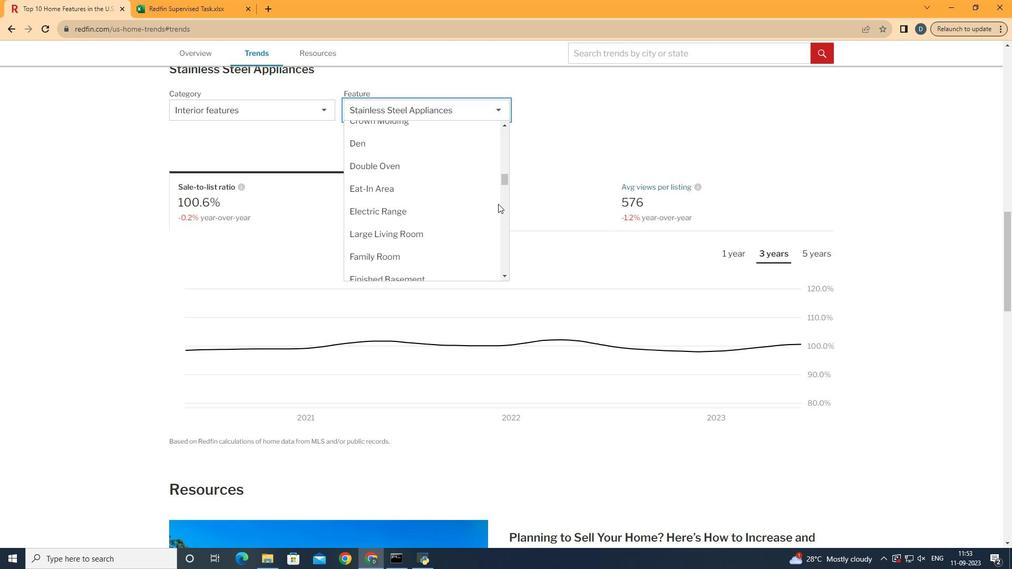 
Action: Mouse scrolled (498, 204) with delta (0, 0)
Screenshot: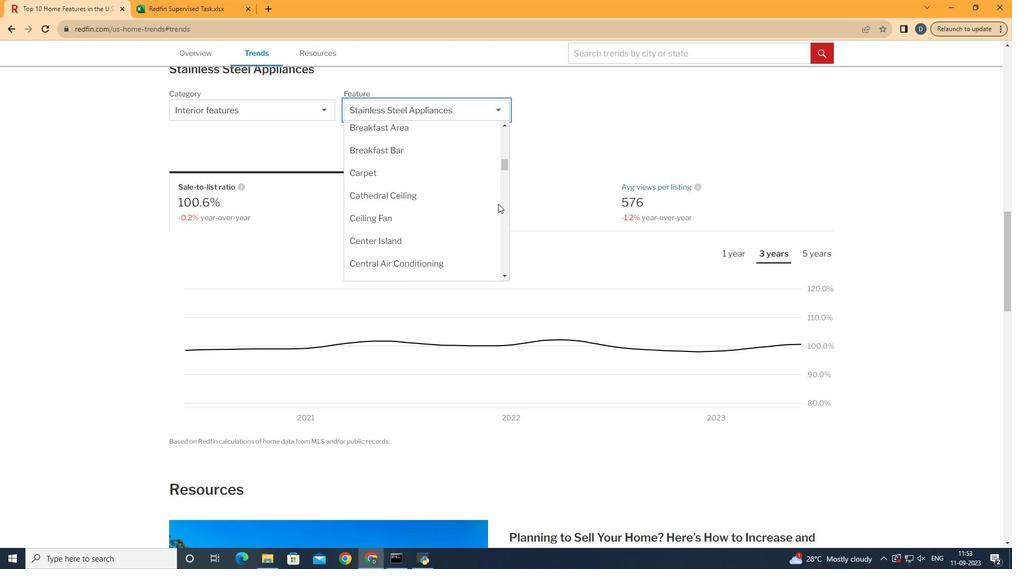 
Action: Mouse scrolled (498, 204) with delta (0, 0)
Screenshot: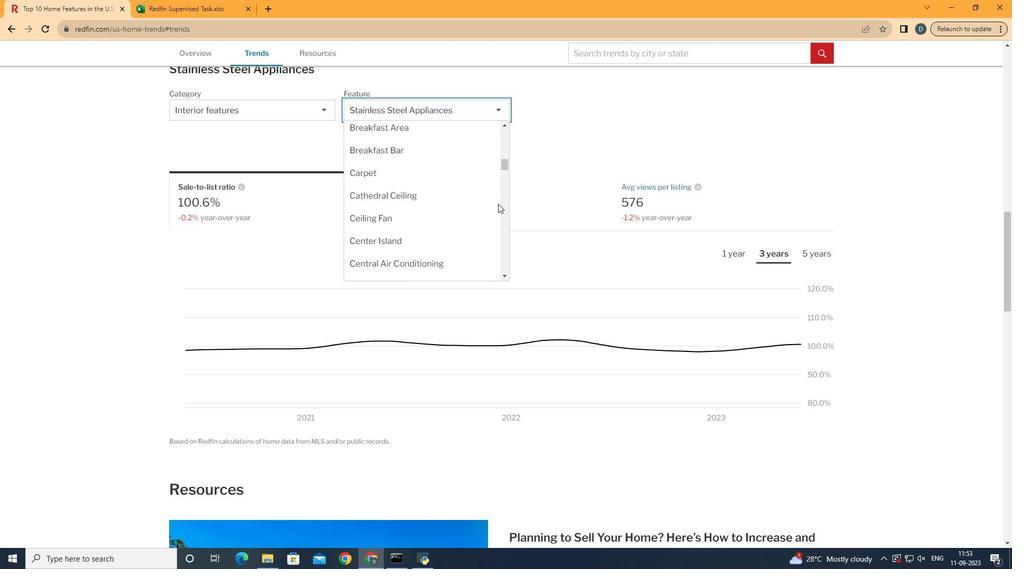 
Action: Mouse scrolled (498, 204) with delta (0, 0)
Screenshot: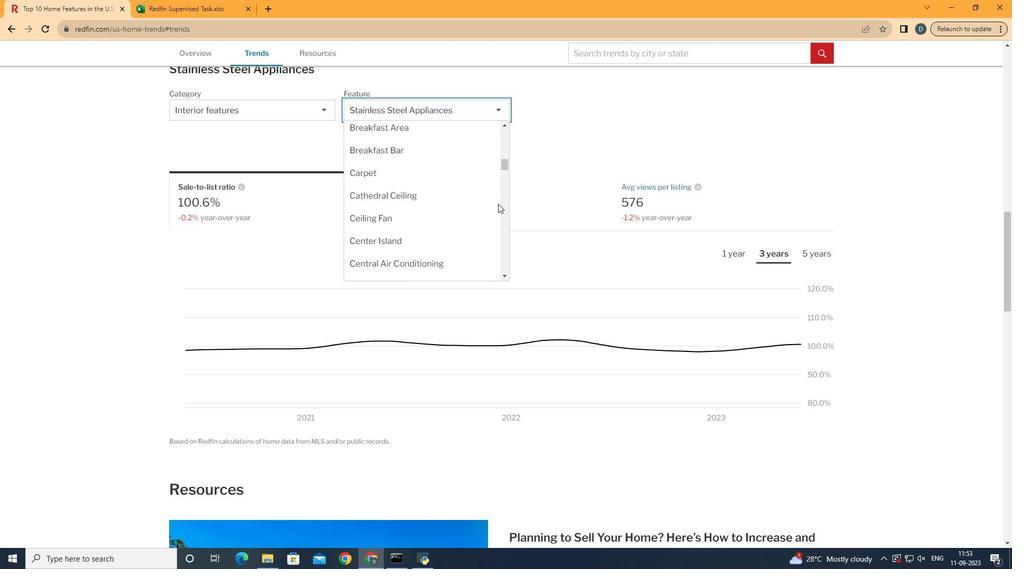 
Action: Mouse scrolled (498, 204) with delta (0, 0)
Screenshot: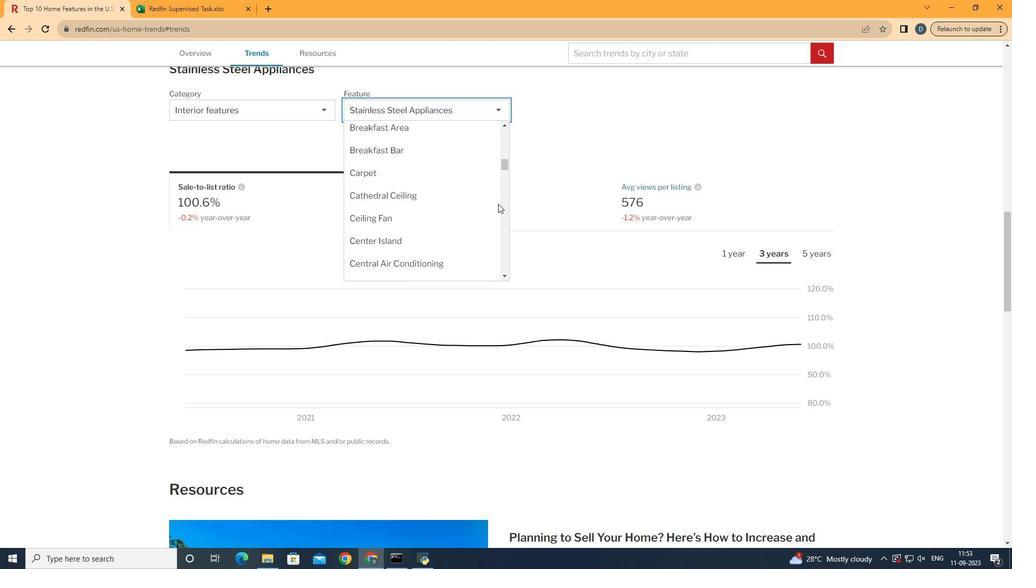
Action: Mouse moved to (461, 128)
Screenshot: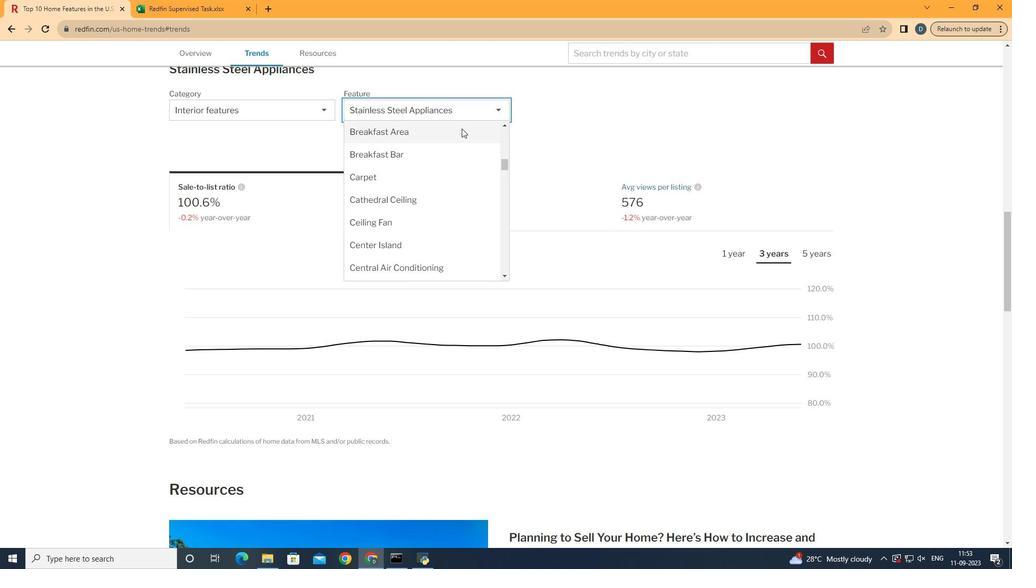 
Action: Mouse pressed left at (461, 128)
Screenshot: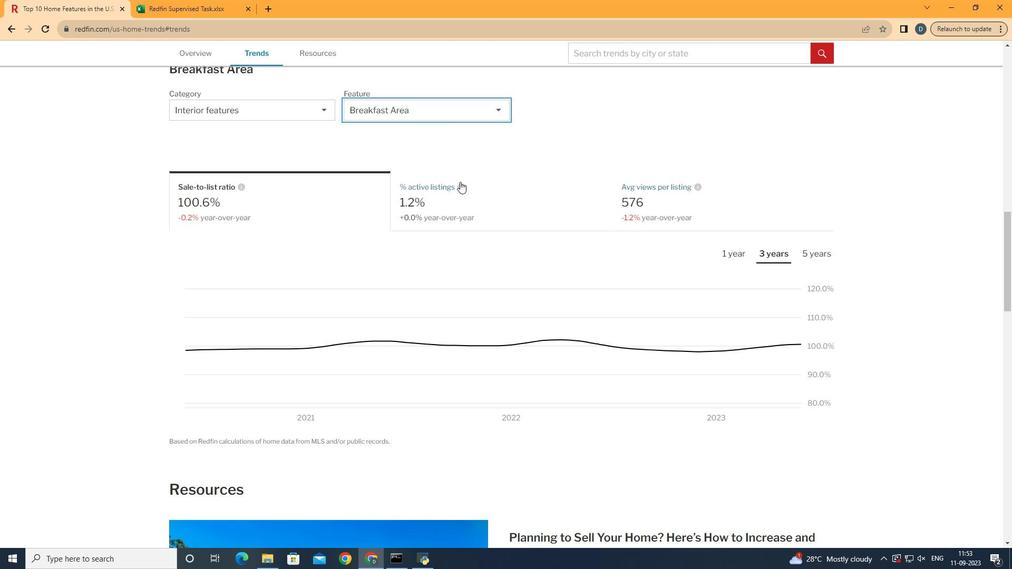 
Action: Mouse moved to (300, 212)
Screenshot: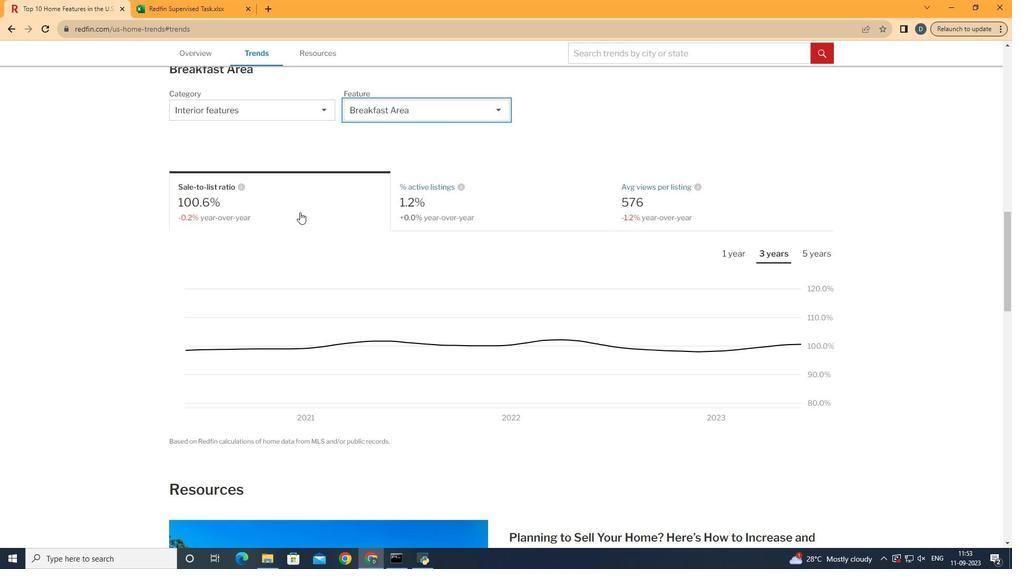 
Action: Mouse pressed left at (300, 212)
Screenshot: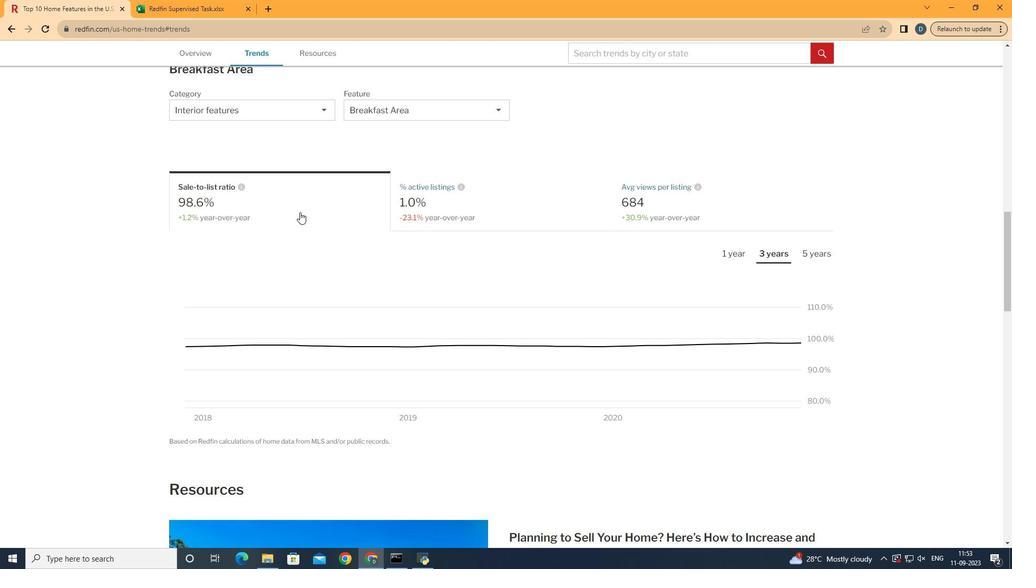
Action: Mouse moved to (826, 255)
Screenshot: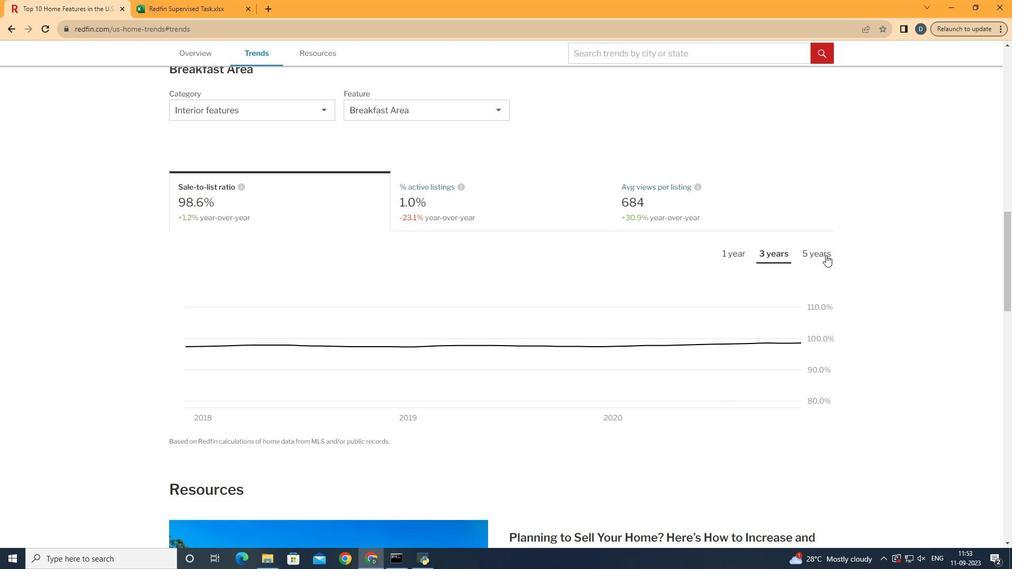 
Action: Mouse pressed left at (826, 255)
Screenshot: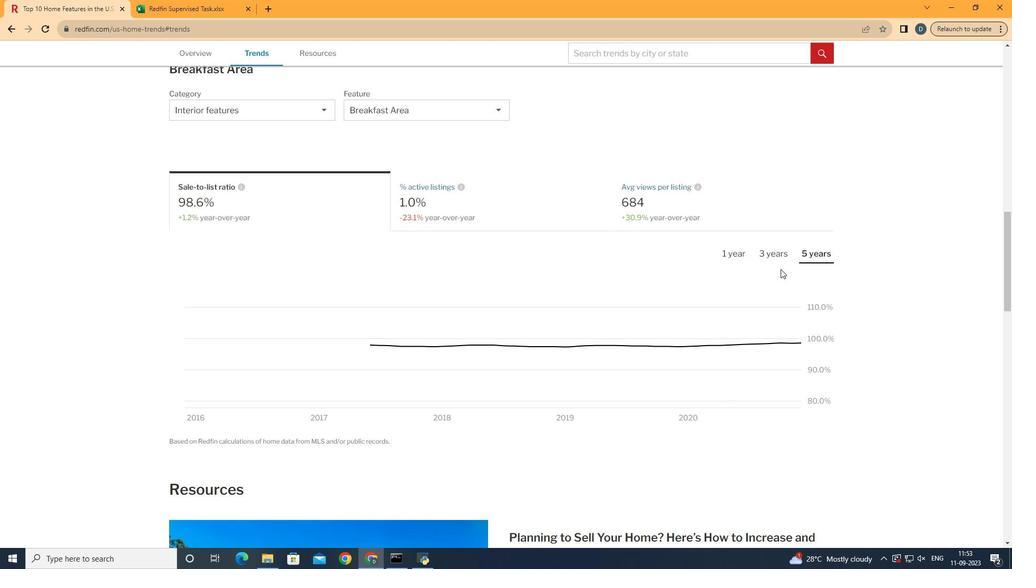 
Action: Mouse moved to (831, 341)
Screenshot: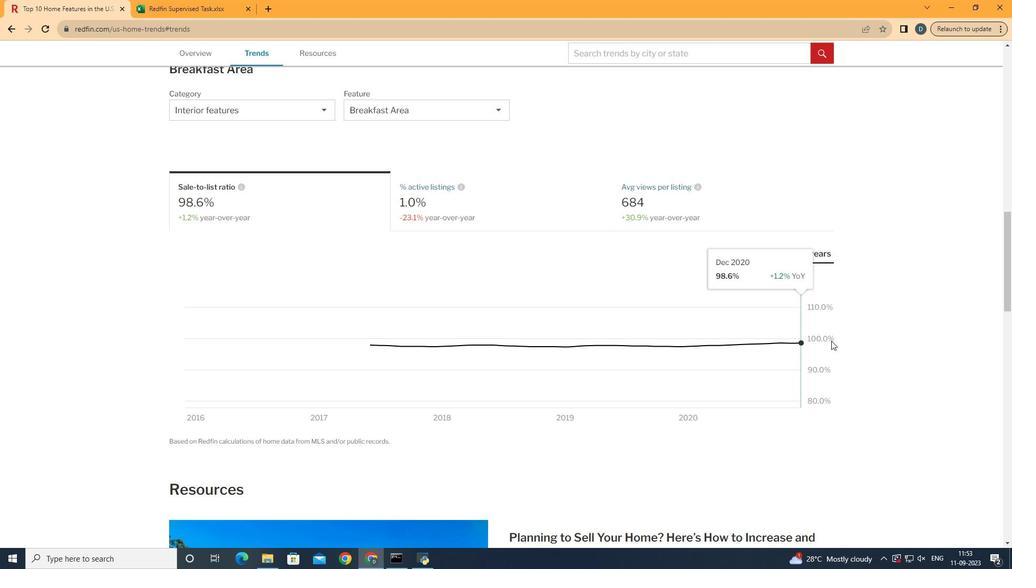 
